Task: Find connections with filter location Guía de Isora with filter topic #mentalhealthwith filter profile language German with filter current company Tata Projects with filter school Shaney Institute of Health Sciences with filter industry Electronic and Precision Equipment Maintenance with filter service category Print Design with filter keywords title Chief People Officer
Action: Mouse moved to (470, 57)
Screenshot: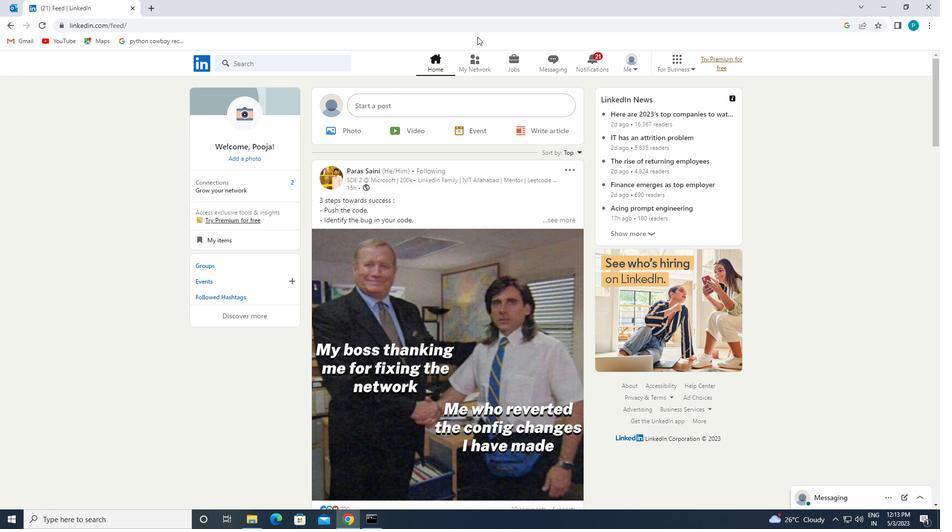 
Action: Mouse pressed left at (470, 57)
Screenshot: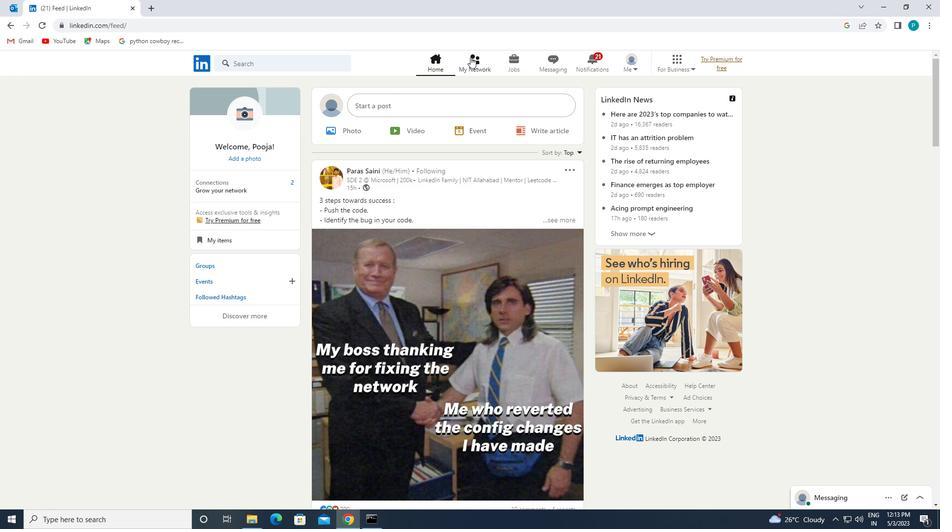 
Action: Mouse moved to (220, 108)
Screenshot: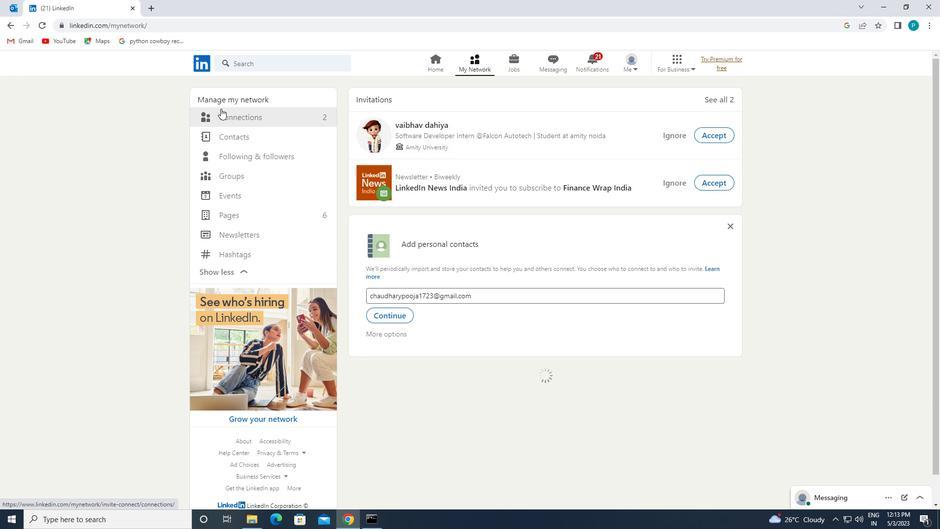 
Action: Mouse pressed left at (220, 108)
Screenshot: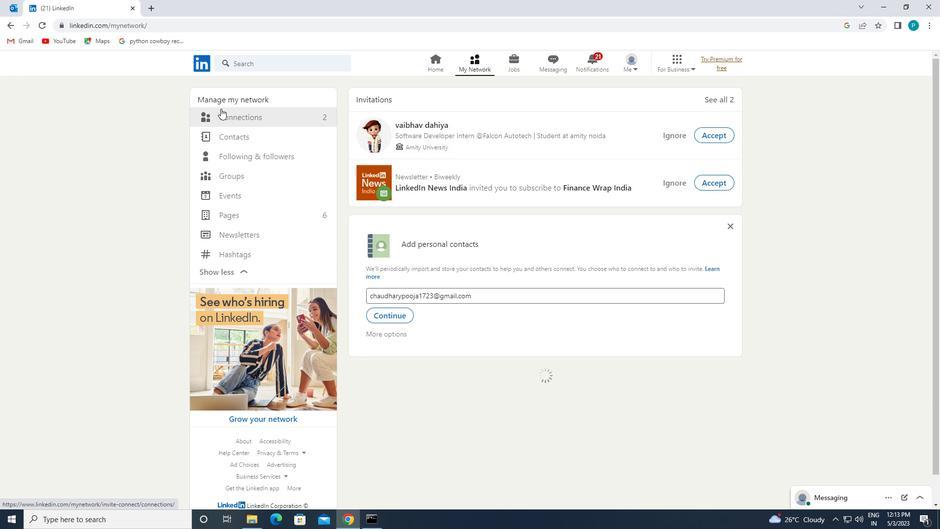 
Action: Mouse moved to (229, 113)
Screenshot: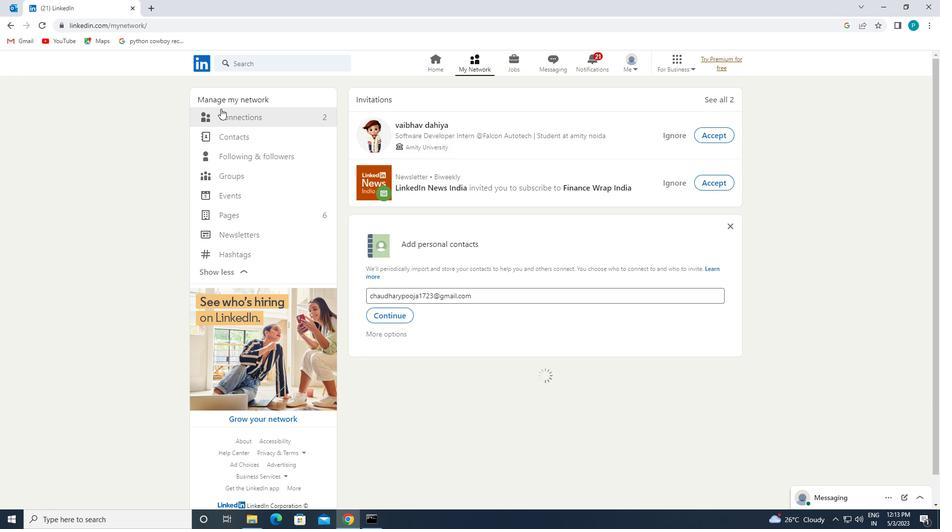 
Action: Mouse pressed left at (229, 113)
Screenshot: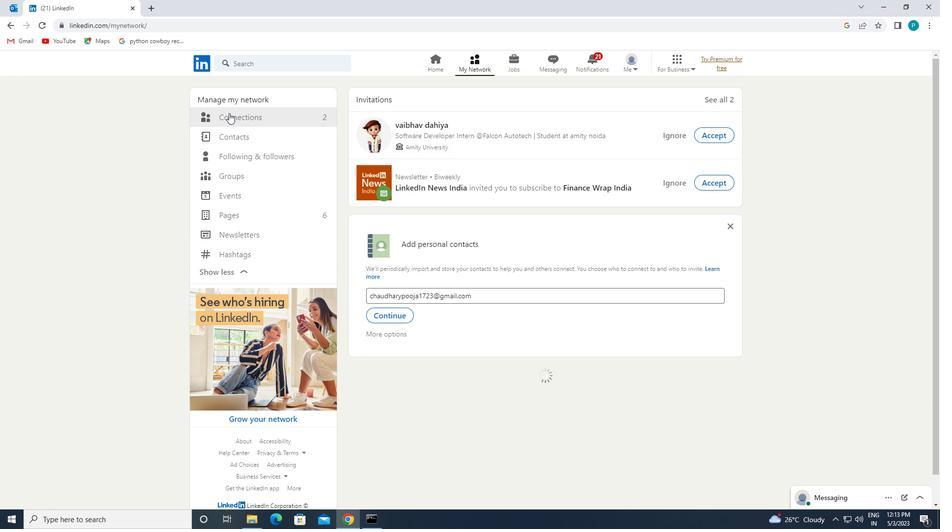 
Action: Mouse moved to (553, 123)
Screenshot: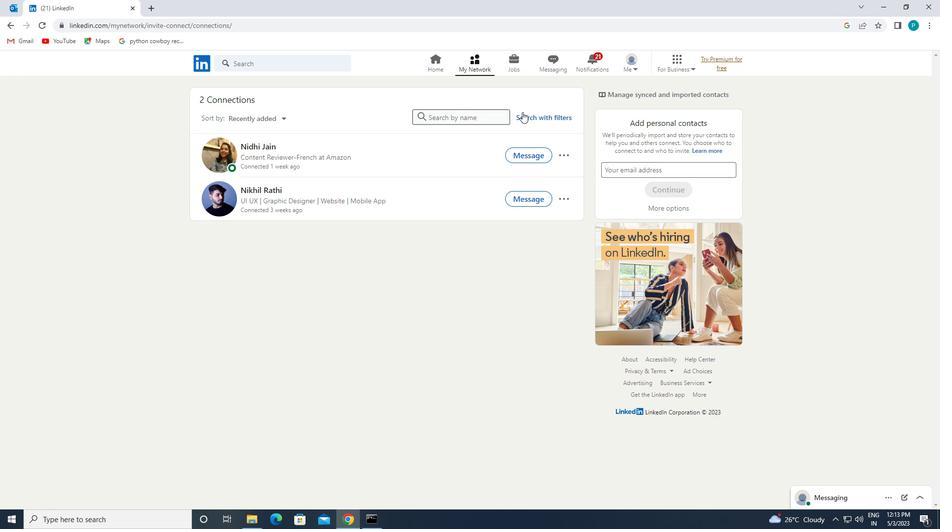 
Action: Mouse pressed left at (553, 123)
Screenshot: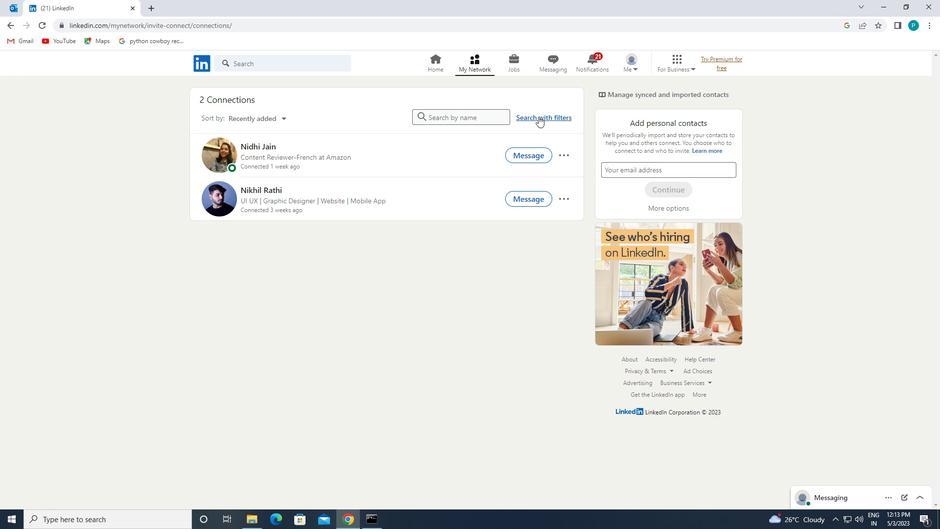 
Action: Mouse moved to (552, 122)
Screenshot: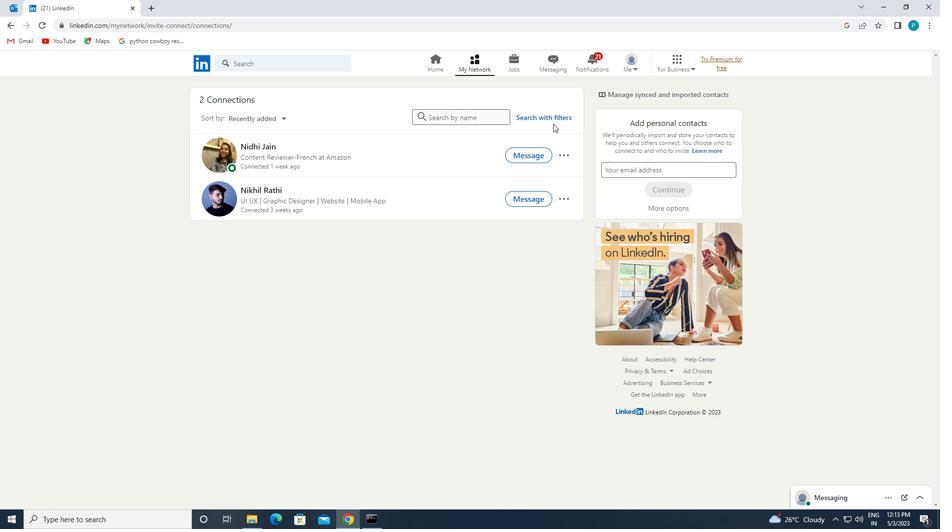 
Action: Mouse pressed left at (552, 122)
Screenshot: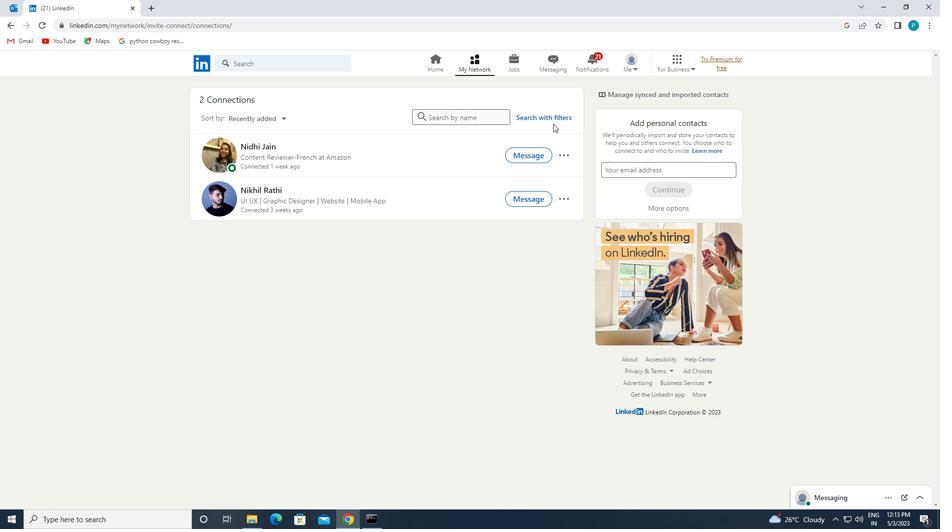 
Action: Mouse moved to (545, 118)
Screenshot: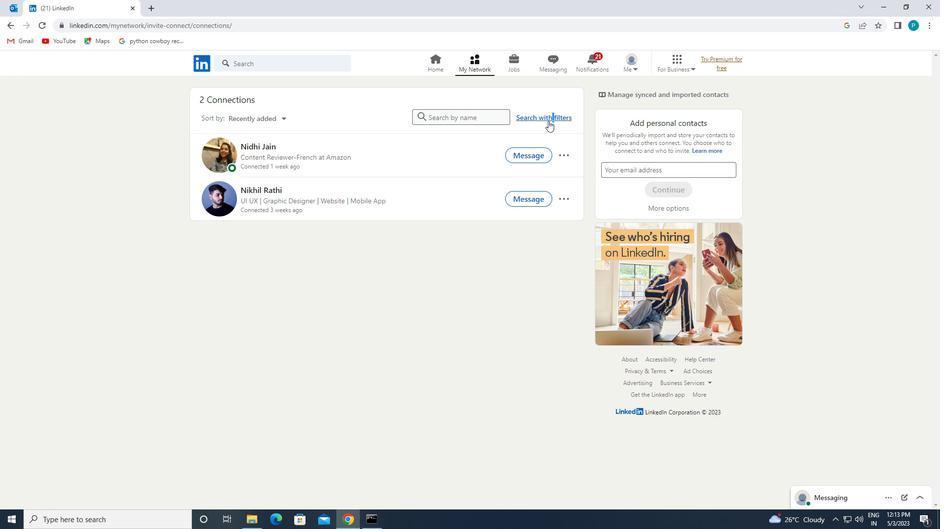 
Action: Mouse pressed left at (545, 118)
Screenshot: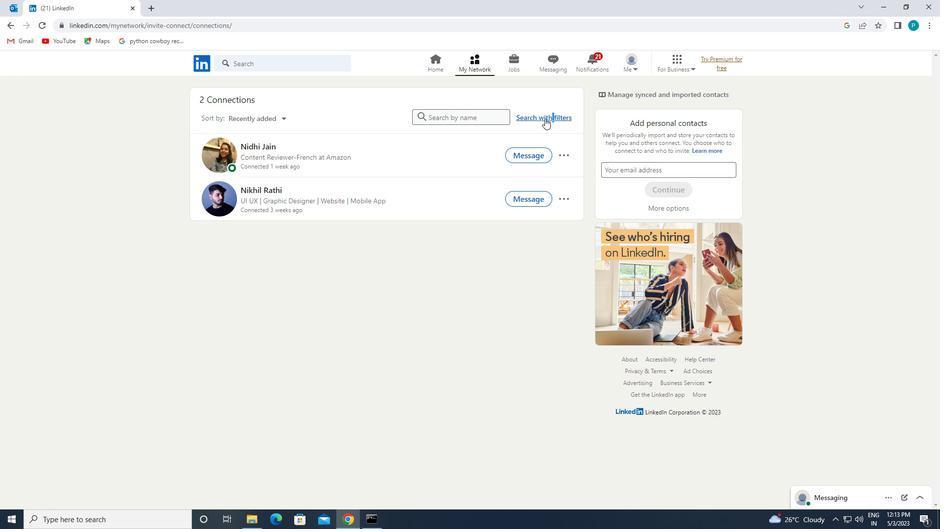 
Action: Mouse pressed left at (545, 118)
Screenshot: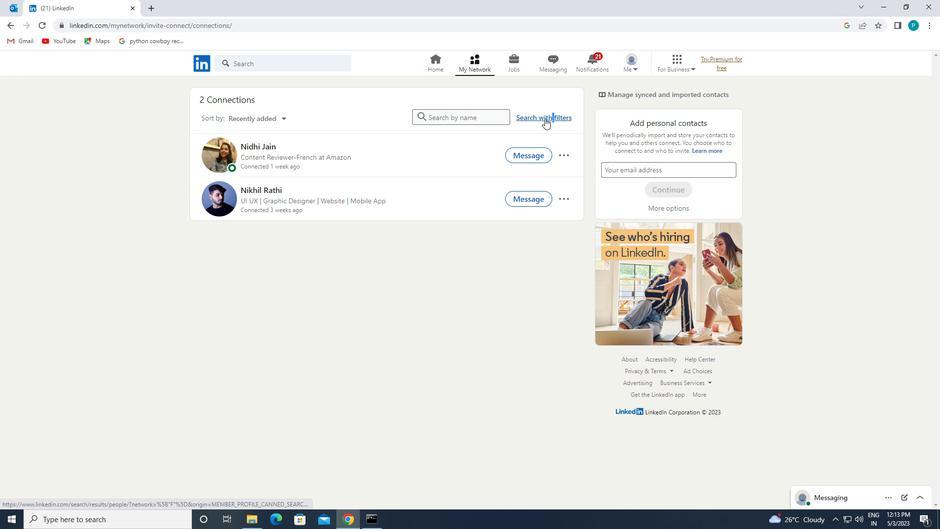 
Action: Mouse moved to (490, 75)
Screenshot: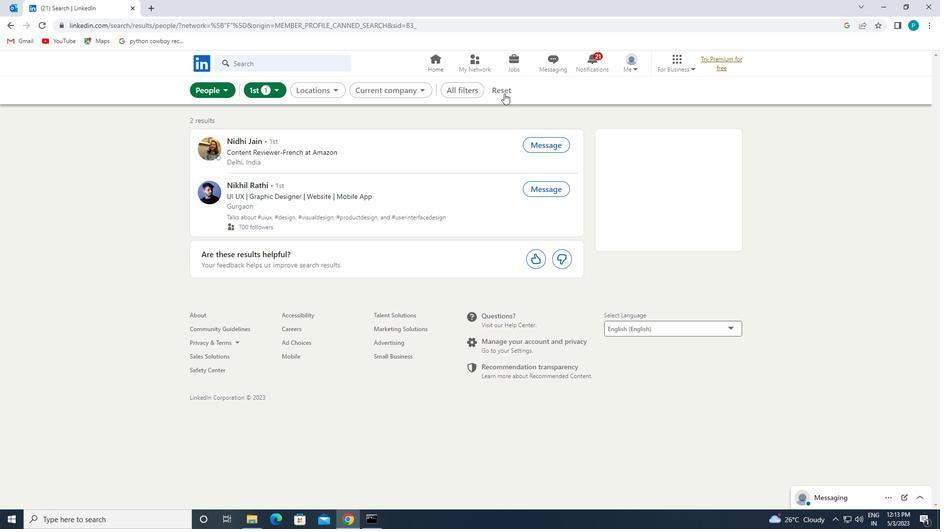 
Action: Mouse pressed left at (490, 75)
Screenshot: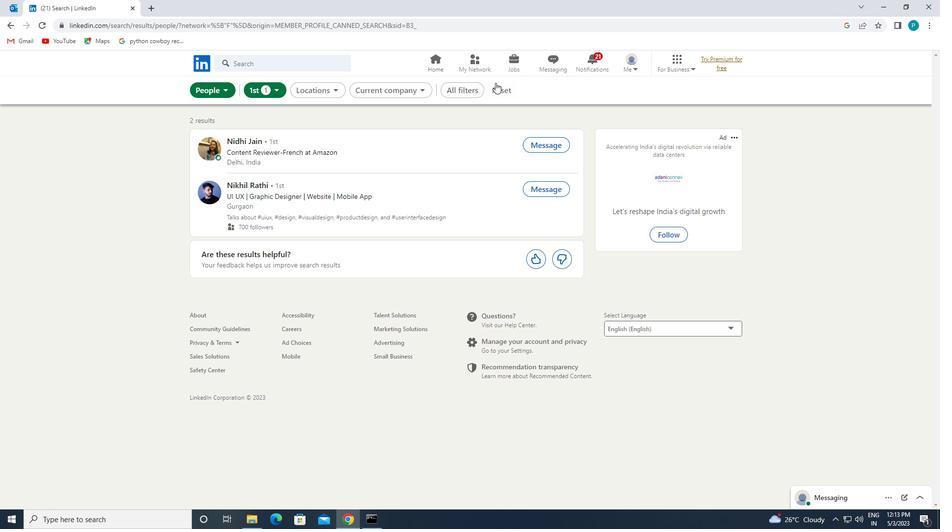 
Action: Mouse moved to (502, 85)
Screenshot: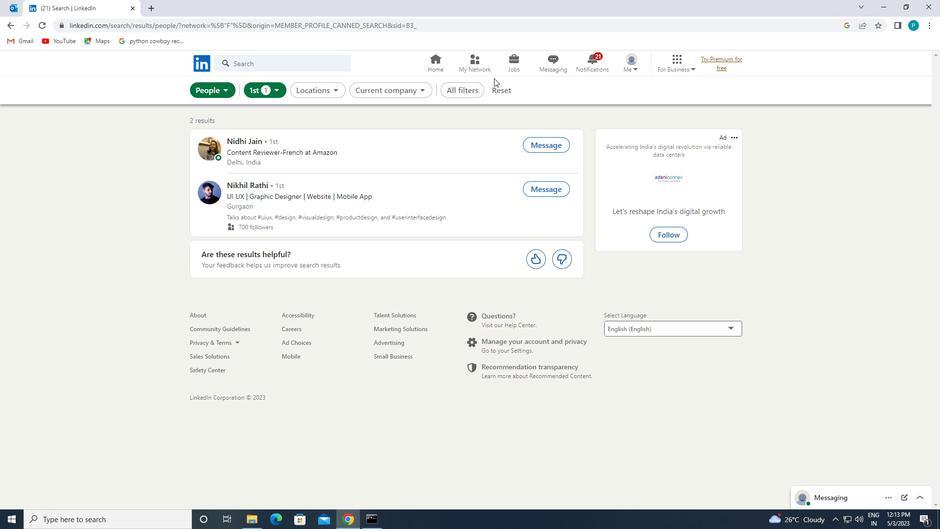 
Action: Mouse pressed left at (502, 85)
Screenshot: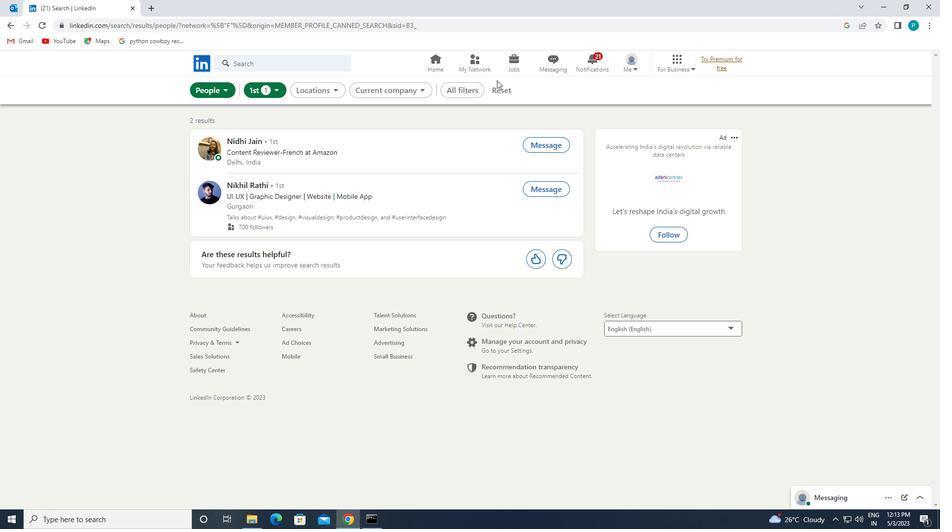
Action: Mouse moved to (489, 86)
Screenshot: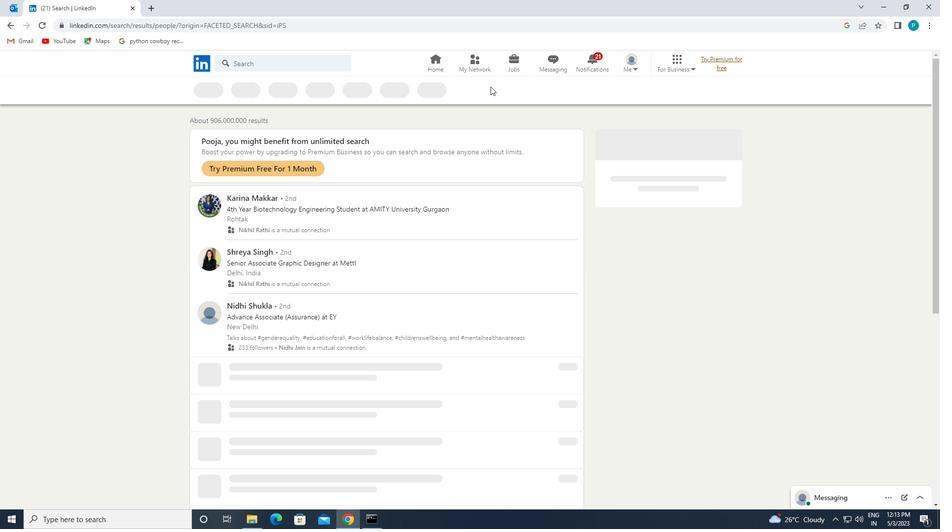 
Action: Mouse pressed left at (489, 86)
Screenshot: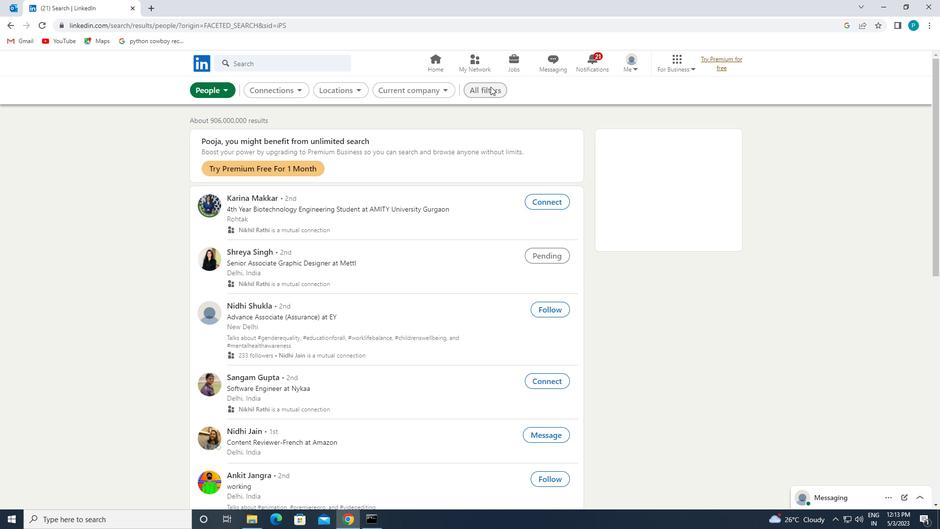 
Action: Mouse moved to (786, 229)
Screenshot: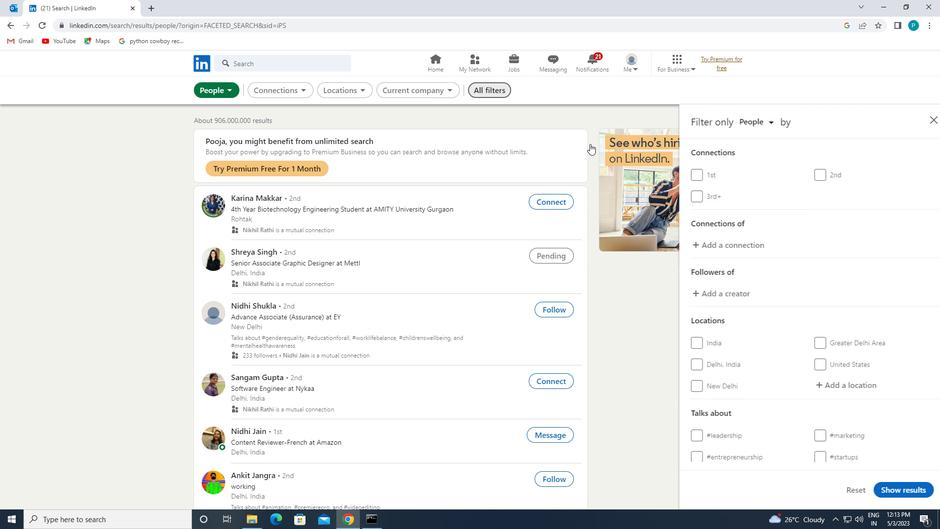 
Action: Mouse scrolled (786, 229) with delta (0, 0)
Screenshot: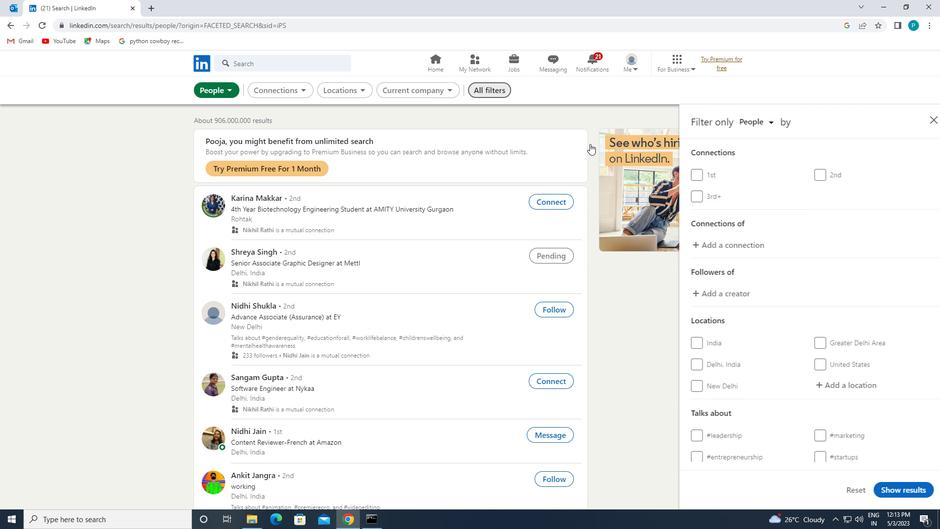 
Action: Mouse scrolled (786, 229) with delta (0, 0)
Screenshot: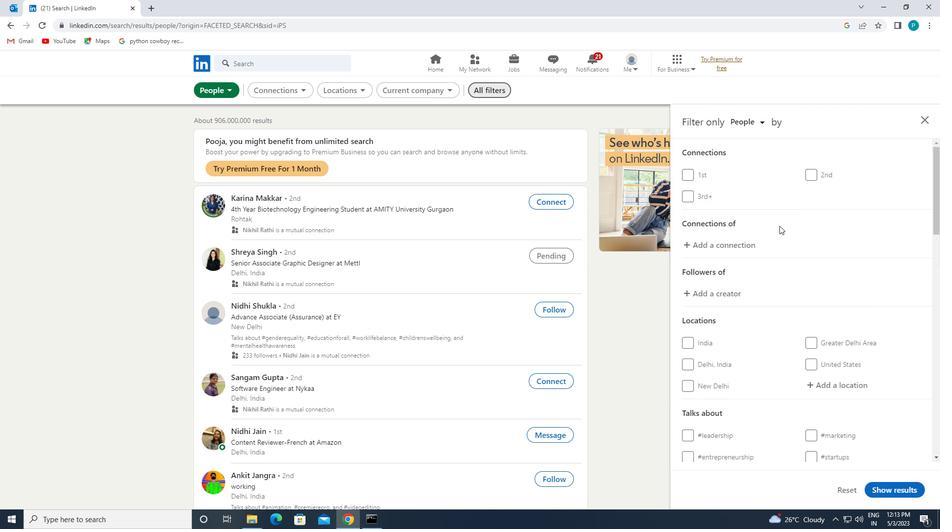 
Action: Mouse moved to (814, 282)
Screenshot: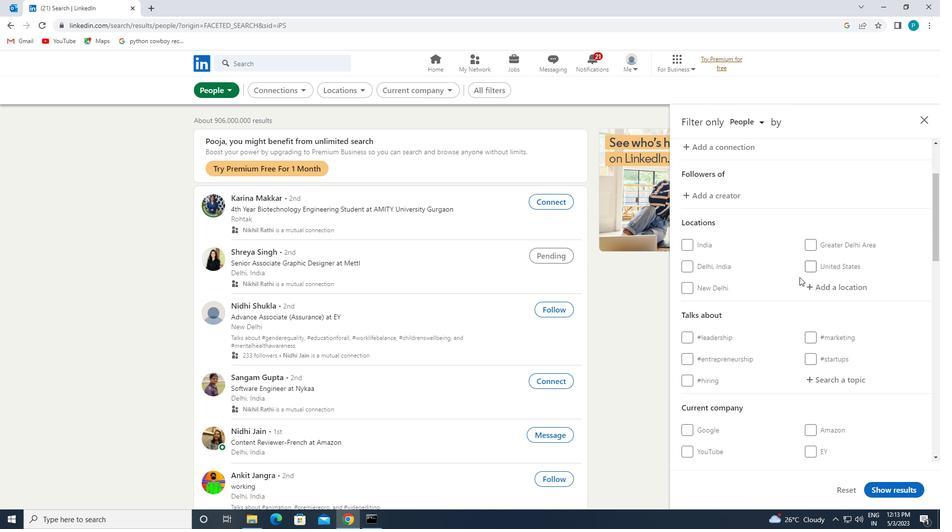 
Action: Mouse pressed left at (814, 282)
Screenshot: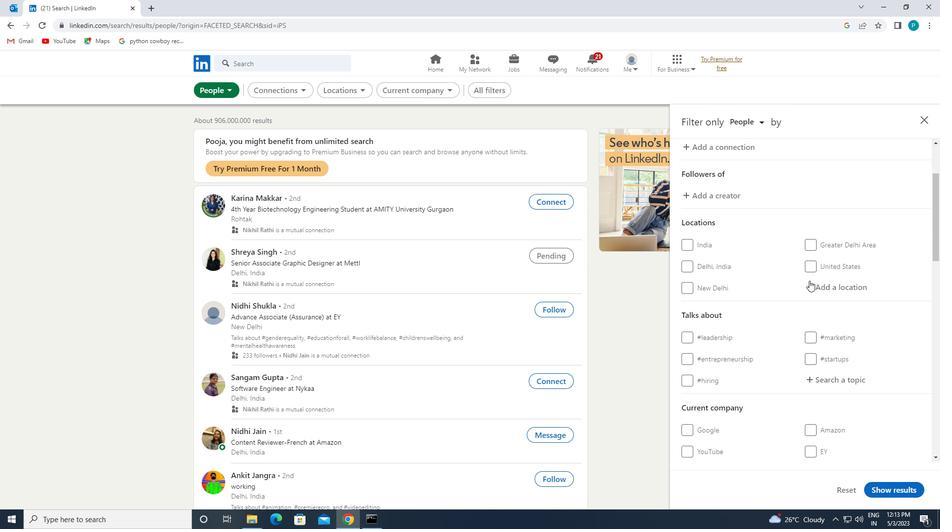 
Action: Mouse moved to (819, 282)
Screenshot: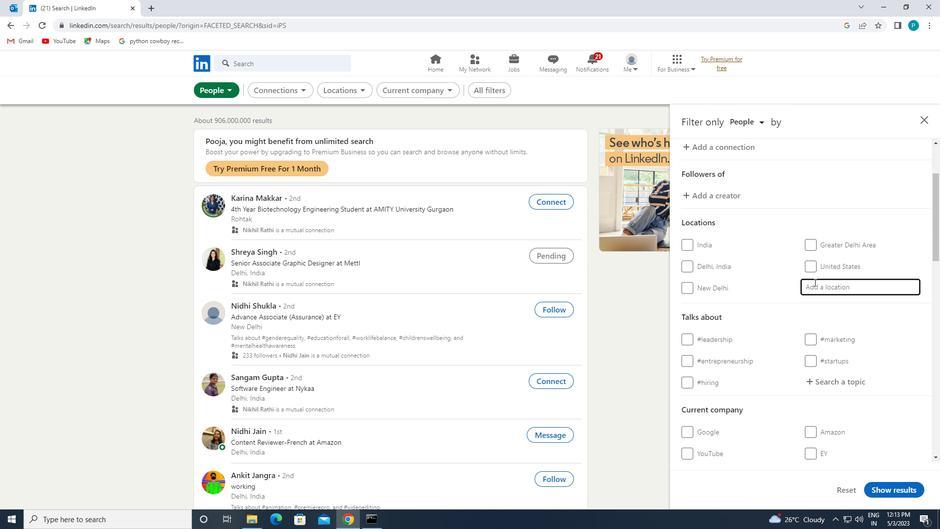 
Action: Key pressed <Key.caps_lock>g<Key.caps_lock>uia<Key.space>de
Screenshot: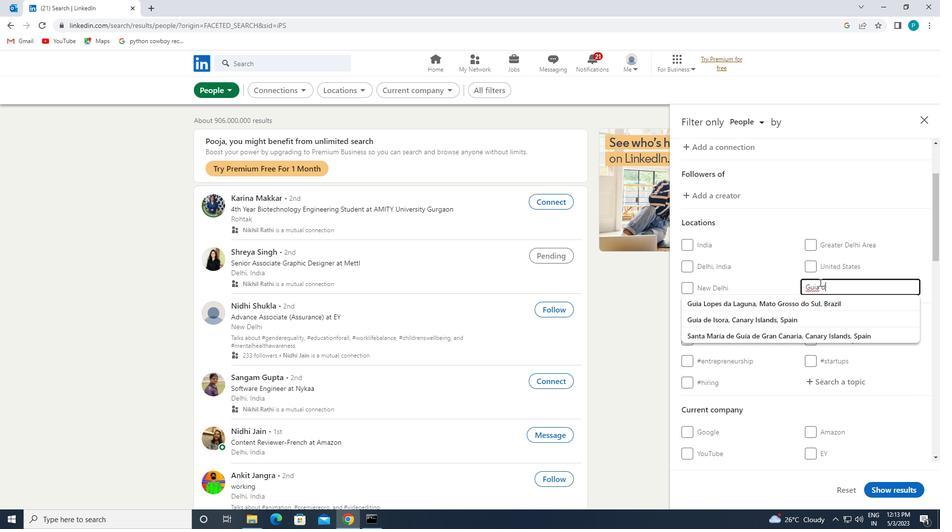 
Action: Mouse moved to (789, 302)
Screenshot: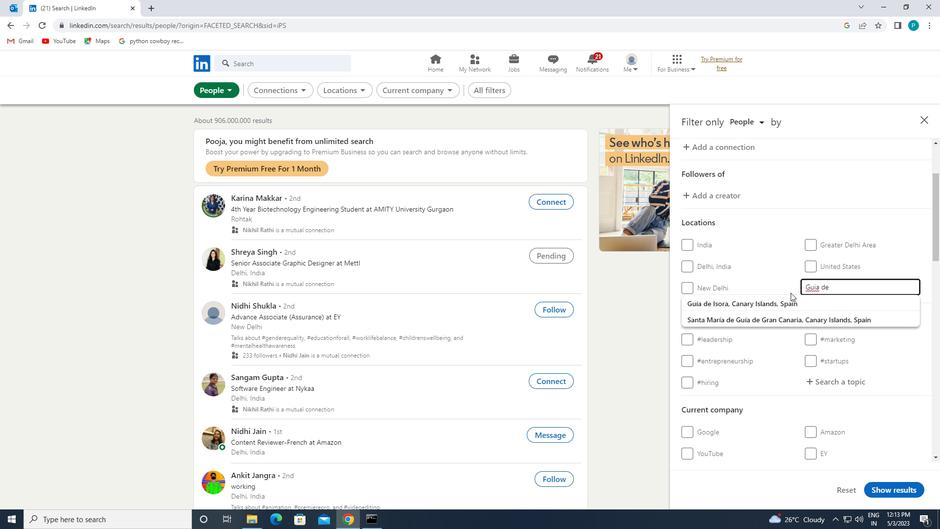 
Action: Mouse pressed left at (789, 302)
Screenshot: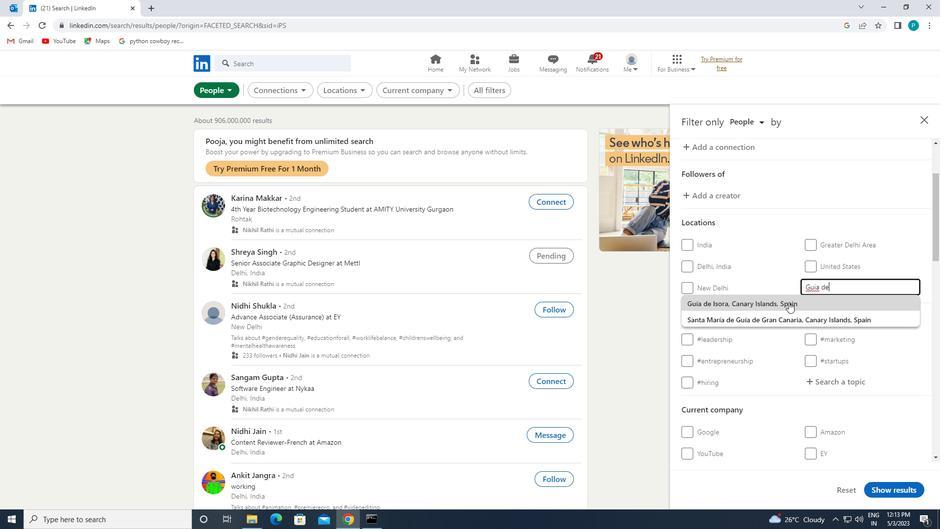 
Action: Mouse scrolled (789, 301) with delta (0, 0)
Screenshot: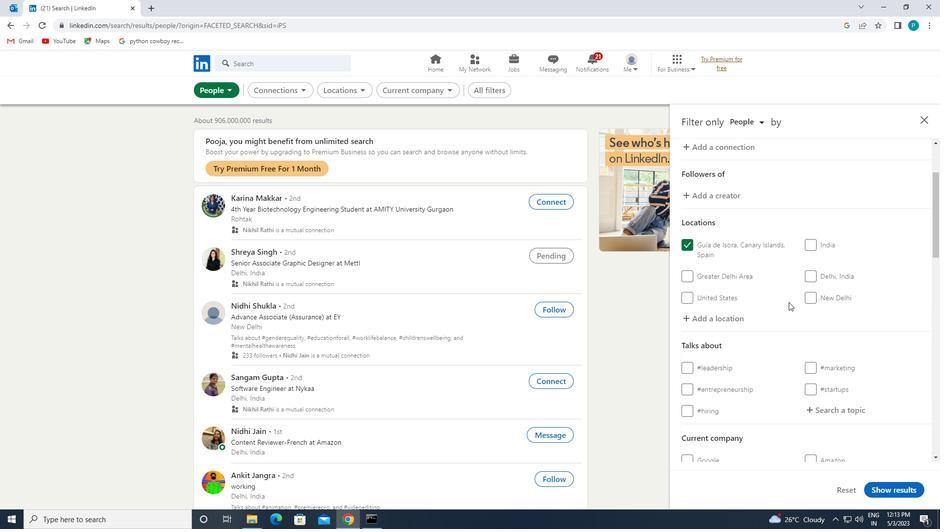 
Action: Mouse scrolled (789, 301) with delta (0, 0)
Screenshot: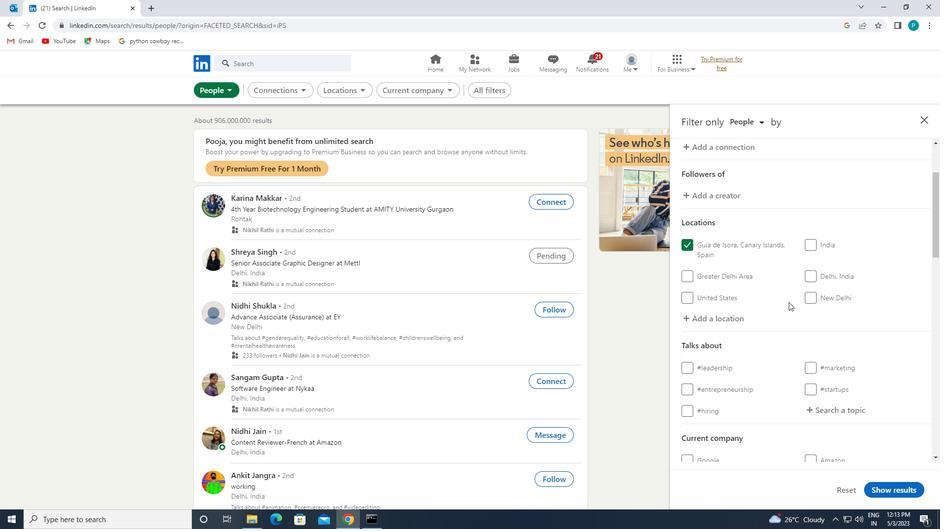 
Action: Mouse moved to (811, 312)
Screenshot: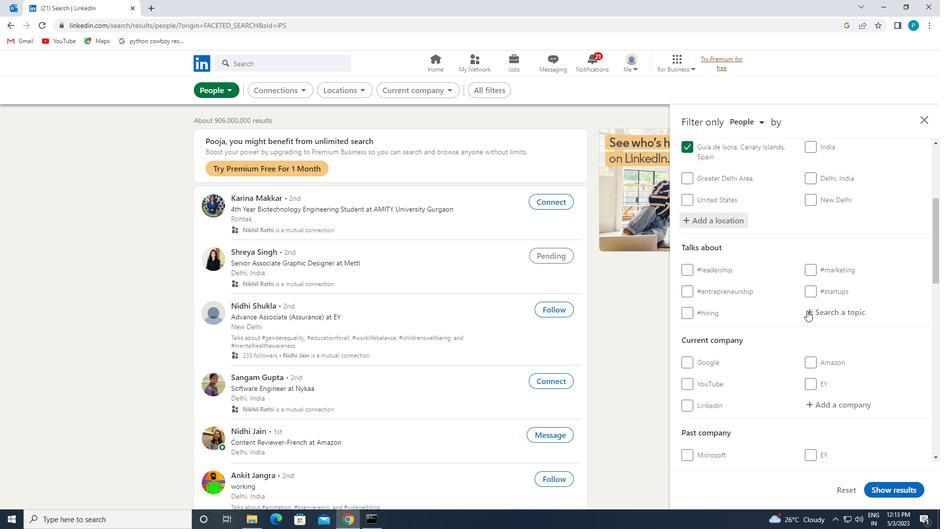 
Action: Mouse pressed left at (811, 312)
Screenshot: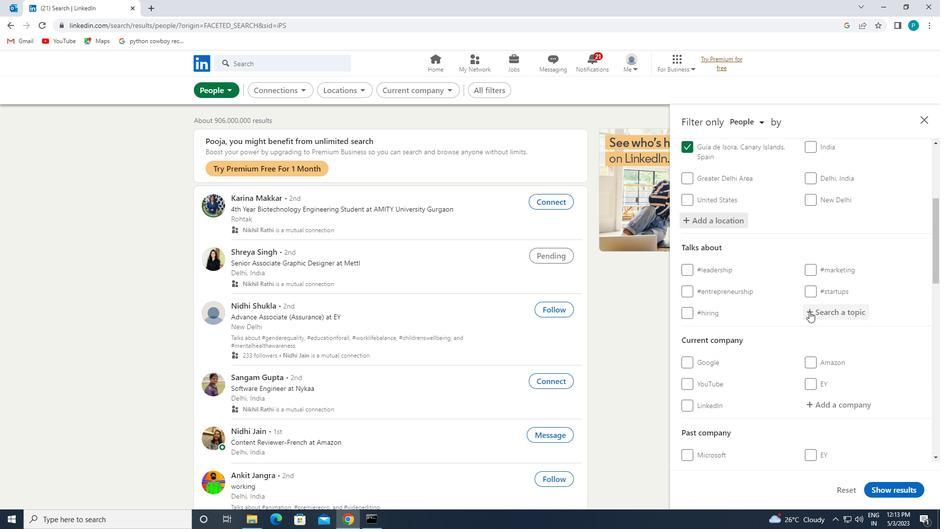 
Action: Mouse moved to (831, 300)
Screenshot: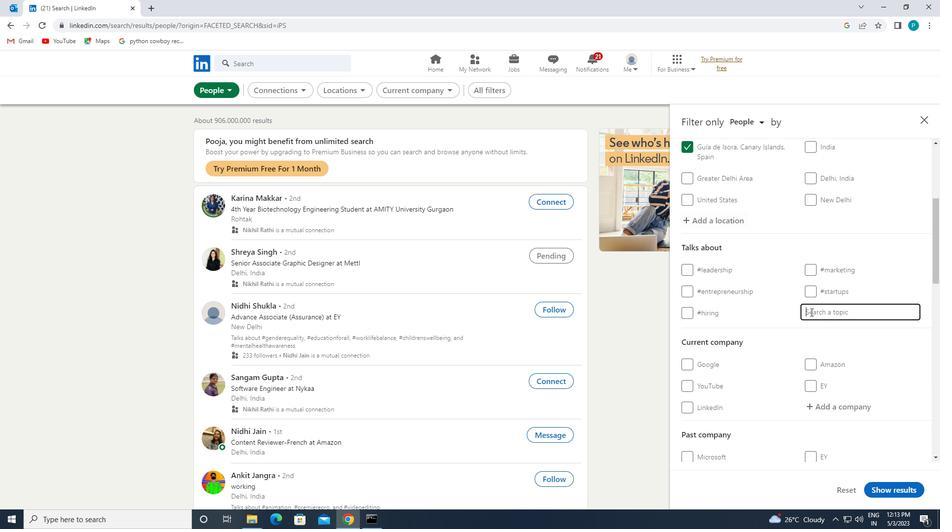 
Action: Key pressed <Key.shift>#MENTALHEALH
Screenshot: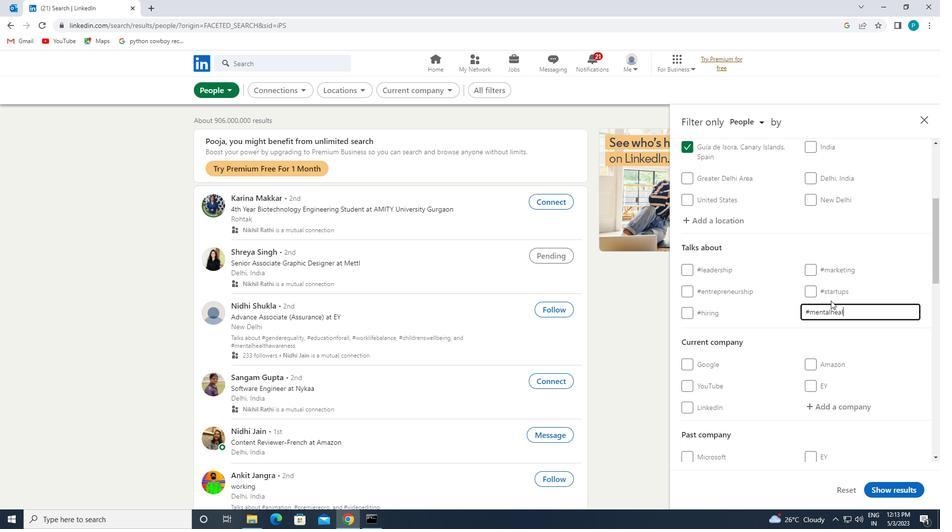 
Action: Mouse moved to (820, 336)
Screenshot: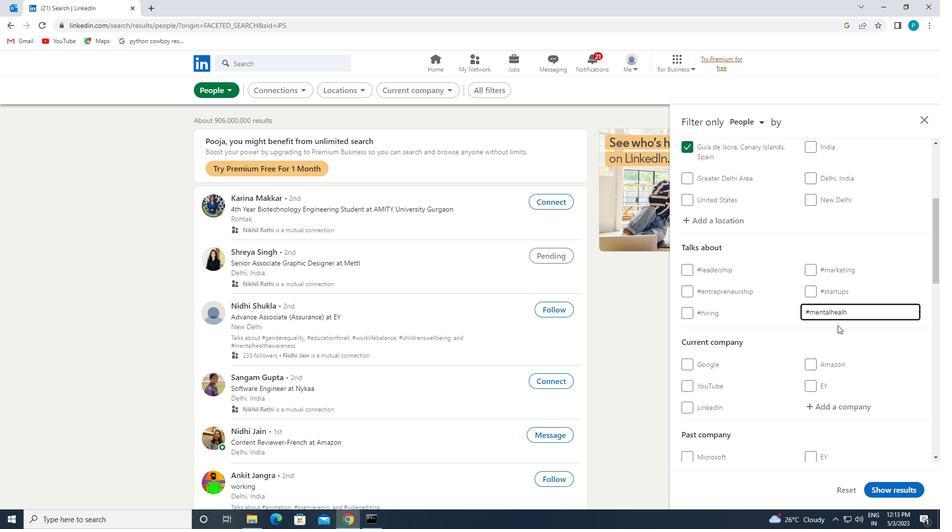 
Action: Mouse scrolled (820, 336) with delta (0, 0)
Screenshot: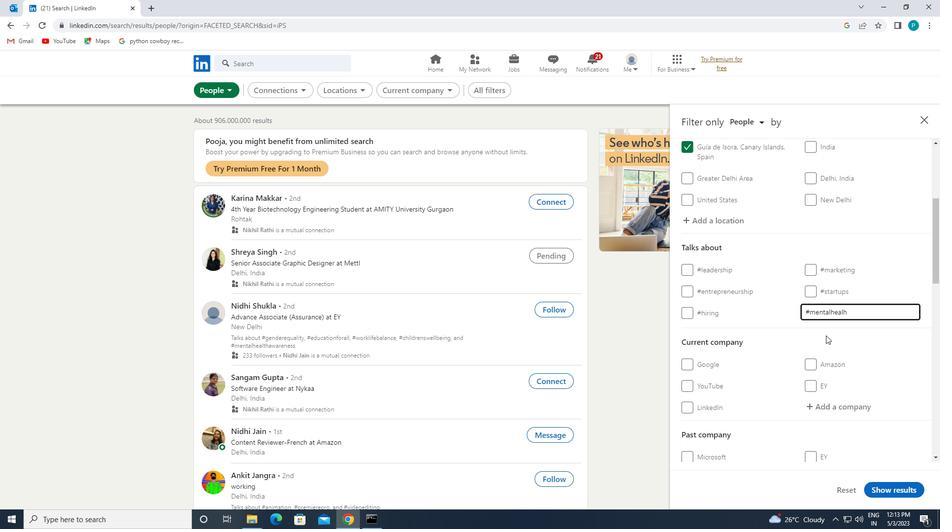
Action: Mouse scrolled (820, 336) with delta (0, 0)
Screenshot: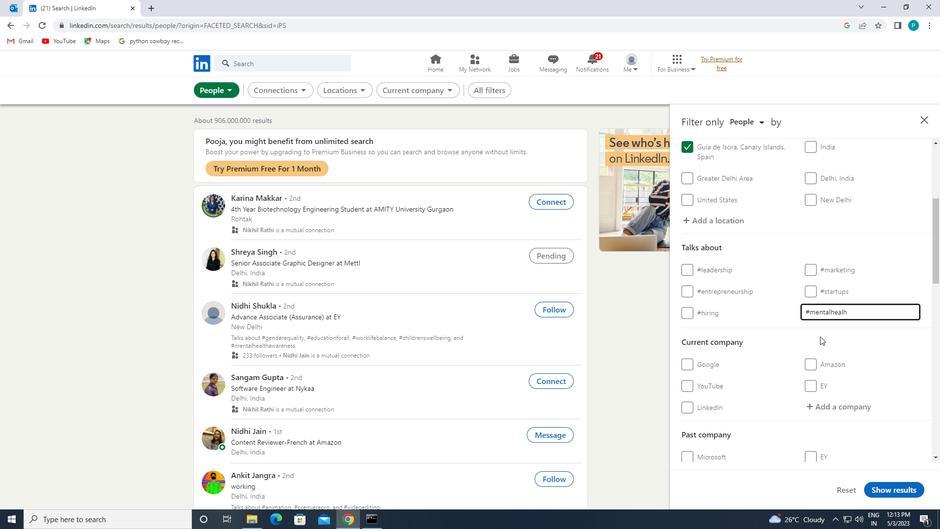 
Action: Mouse moved to (818, 335)
Screenshot: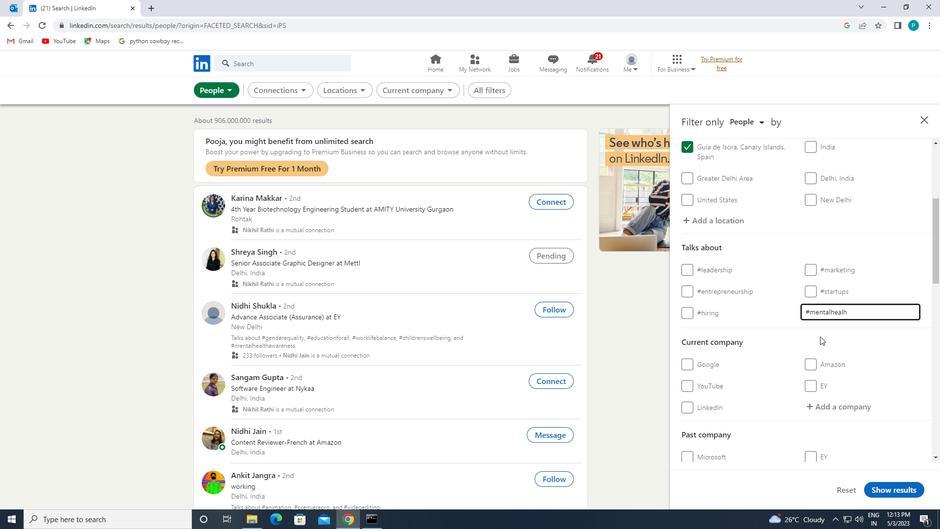 
Action: Mouse scrolled (818, 335) with delta (0, 0)
Screenshot: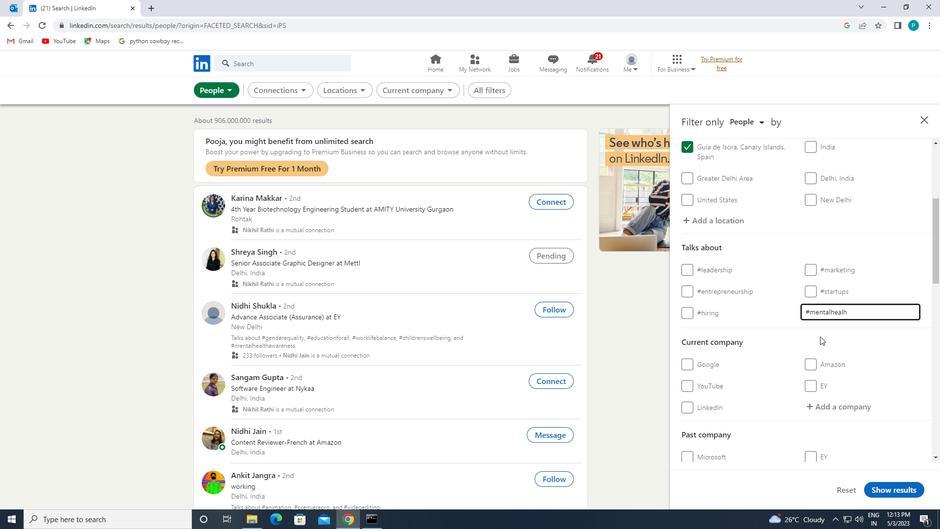 
Action: Mouse moved to (804, 270)
Screenshot: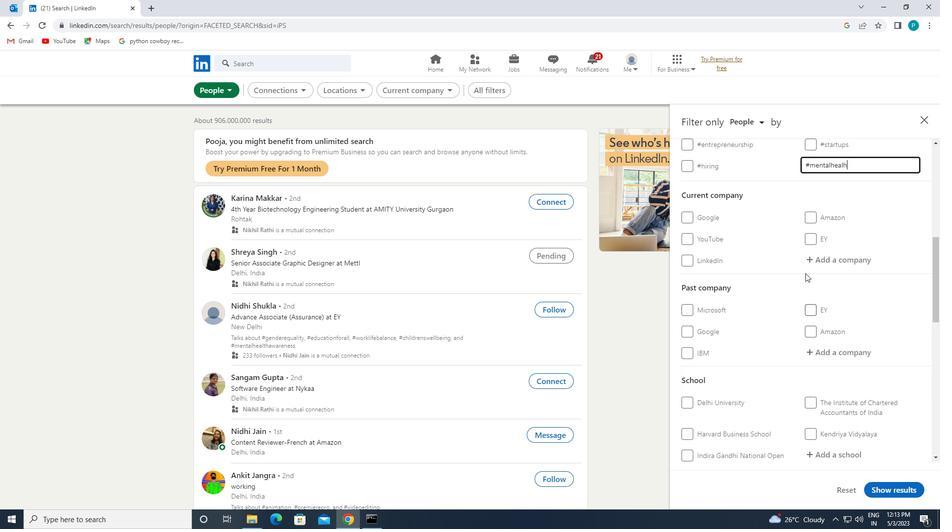 
Action: Mouse scrolled (804, 270) with delta (0, 0)
Screenshot: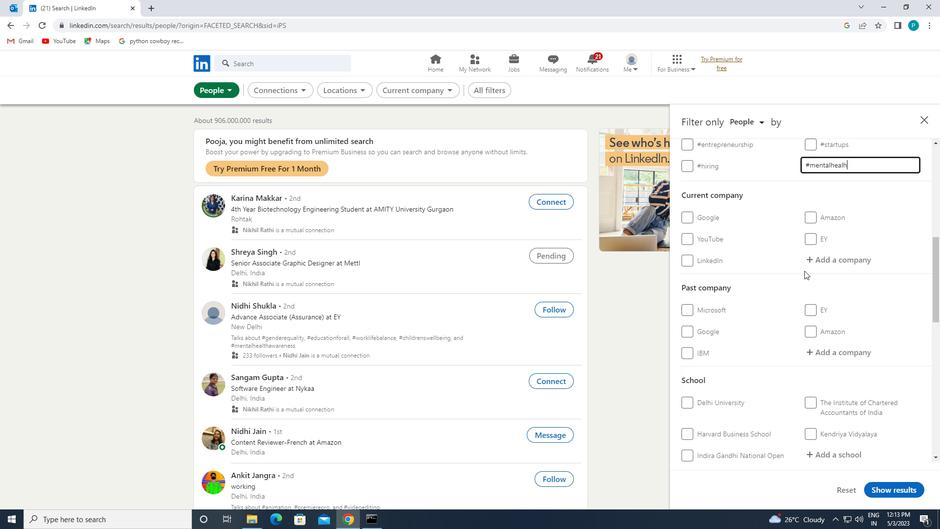 
Action: Mouse scrolled (804, 270) with delta (0, 0)
Screenshot: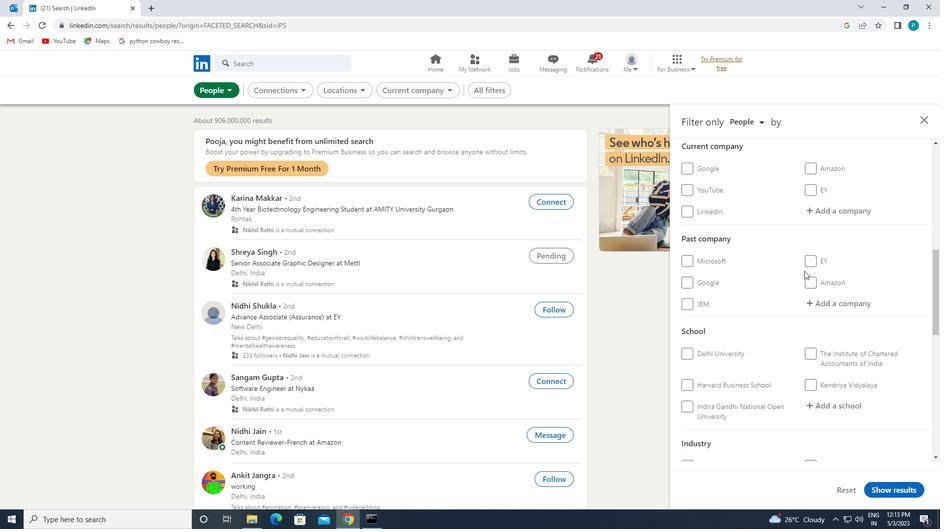 
Action: Mouse scrolled (804, 270) with delta (0, 0)
Screenshot: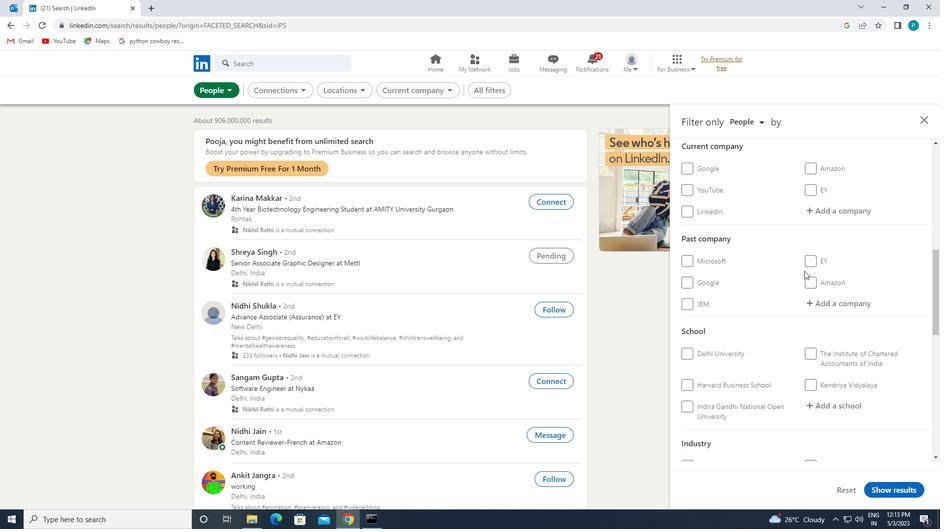 
Action: Mouse scrolled (804, 270) with delta (0, 0)
Screenshot: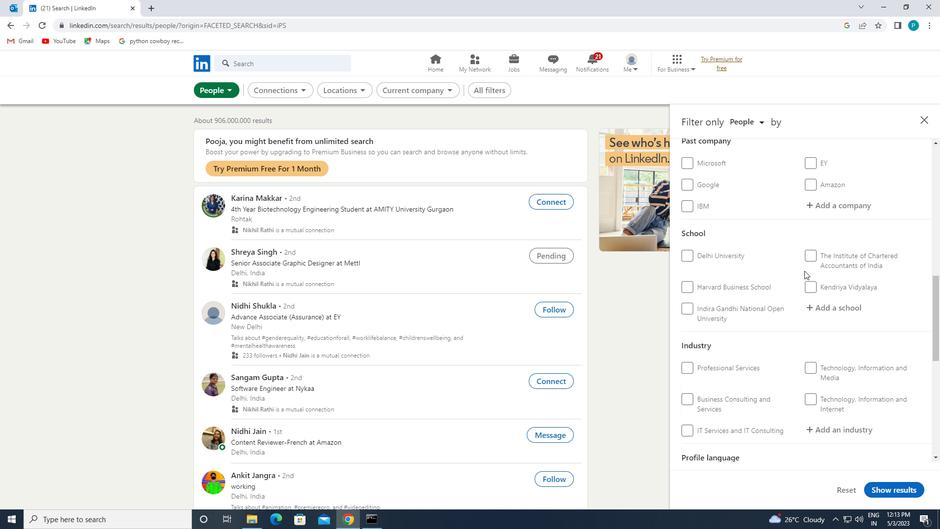
Action: Mouse moved to (792, 317)
Screenshot: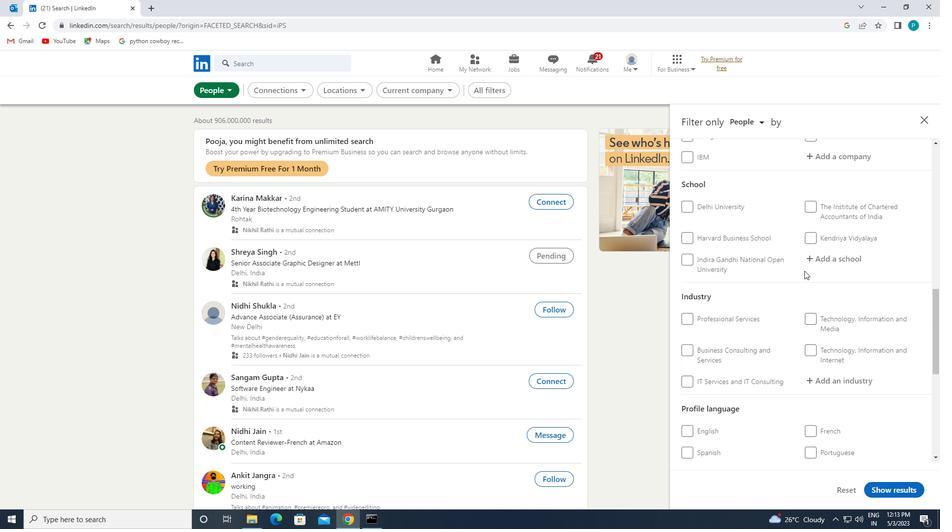 
Action: Mouse scrolled (792, 316) with delta (0, 0)
Screenshot: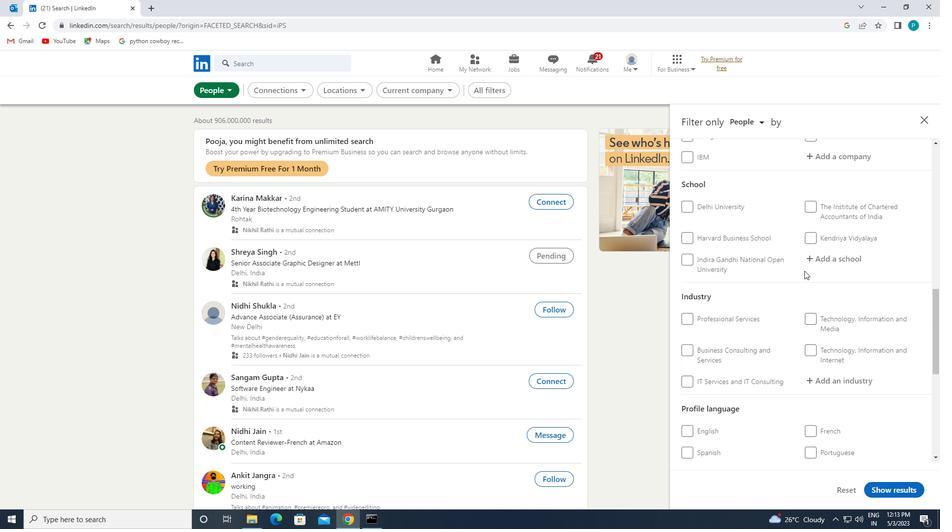 
Action: Mouse moved to (780, 356)
Screenshot: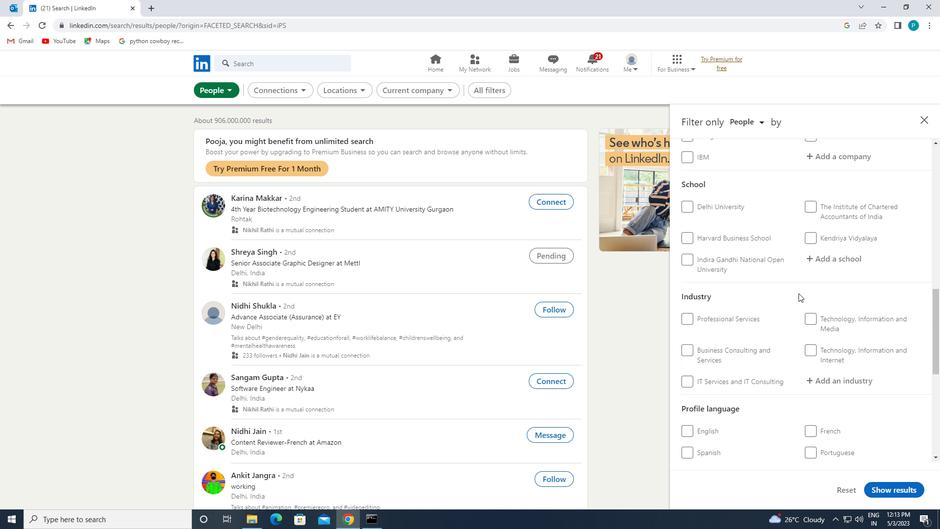 
Action: Mouse scrolled (780, 356) with delta (0, 0)
Screenshot: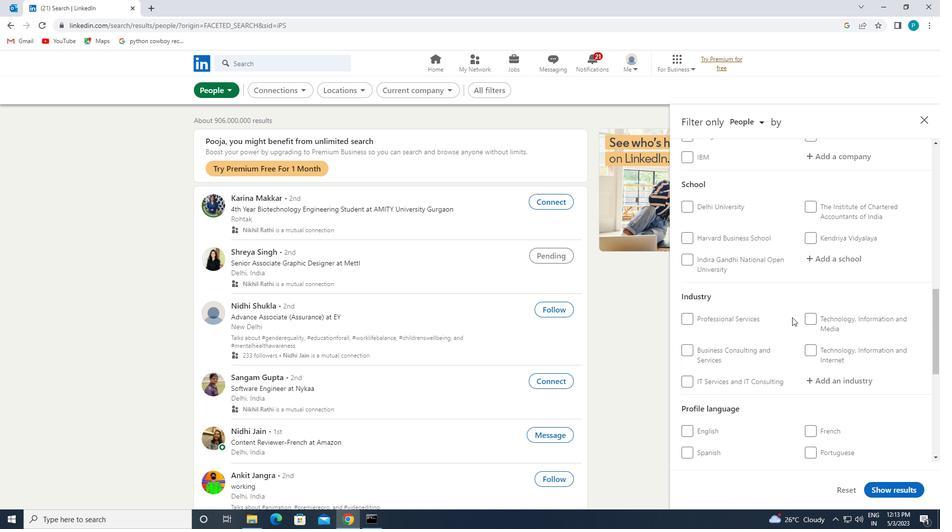 
Action: Mouse moved to (698, 371)
Screenshot: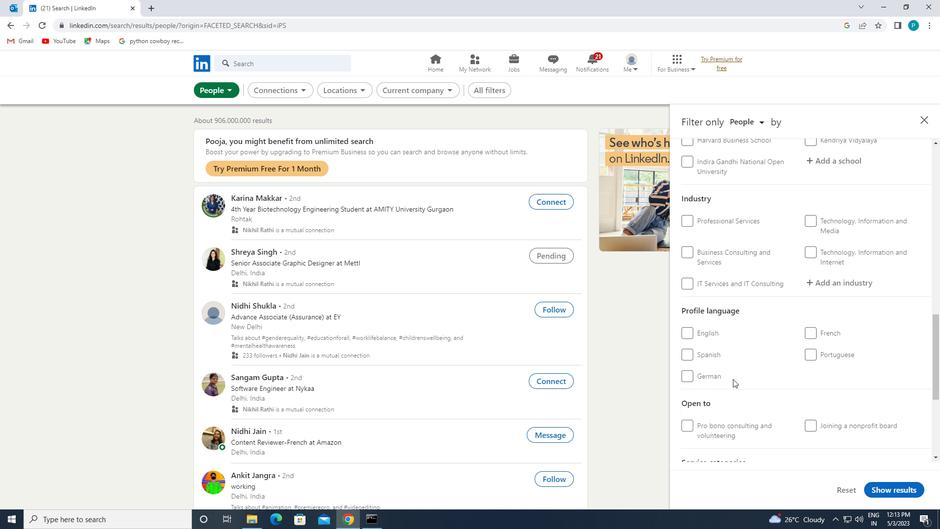 
Action: Mouse pressed left at (698, 371)
Screenshot: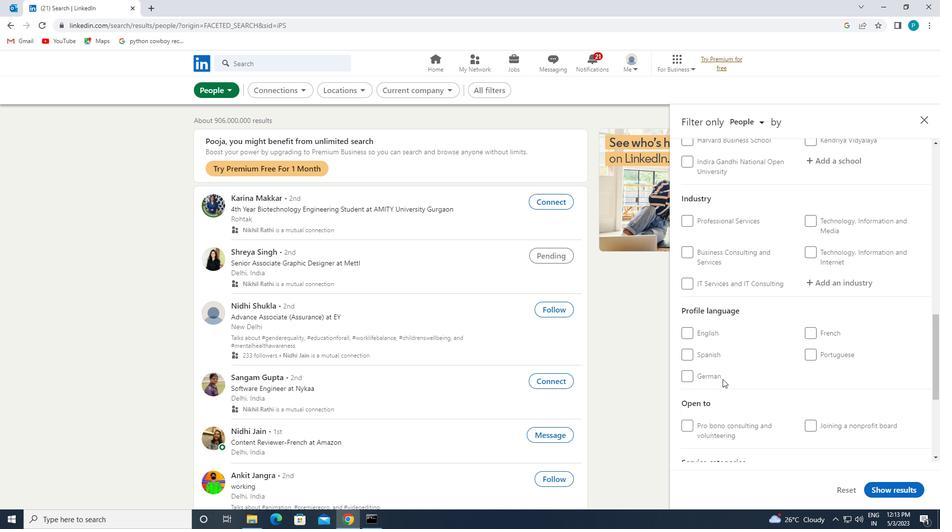 
Action: Mouse moved to (793, 369)
Screenshot: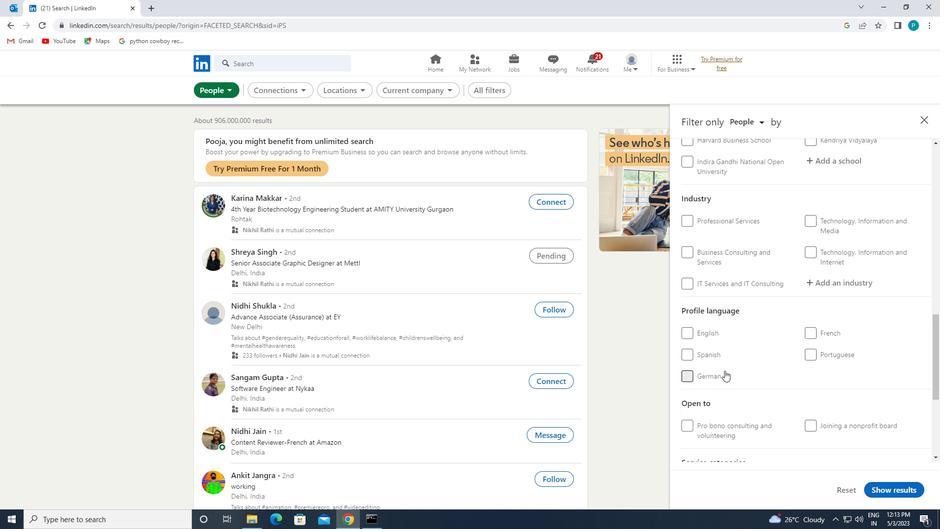 
Action: Mouse scrolled (793, 369) with delta (0, 0)
Screenshot: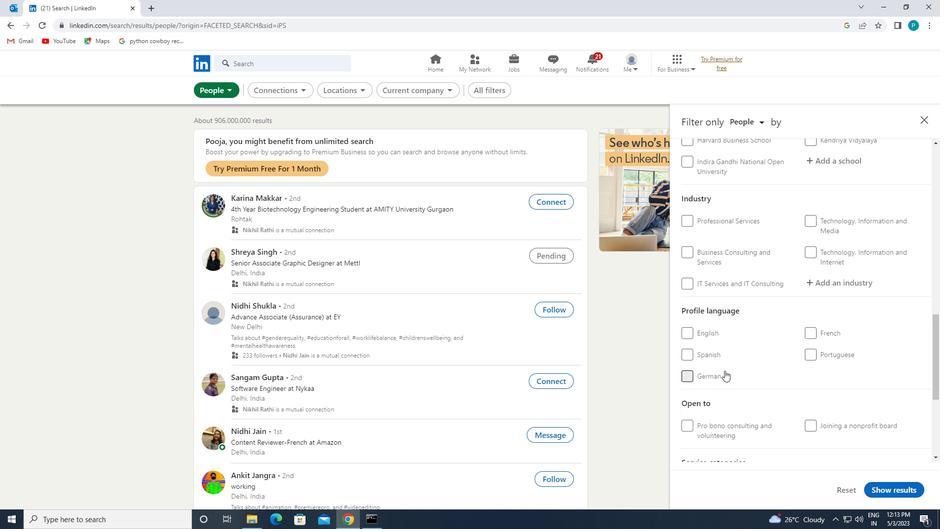 
Action: Mouse moved to (794, 368)
Screenshot: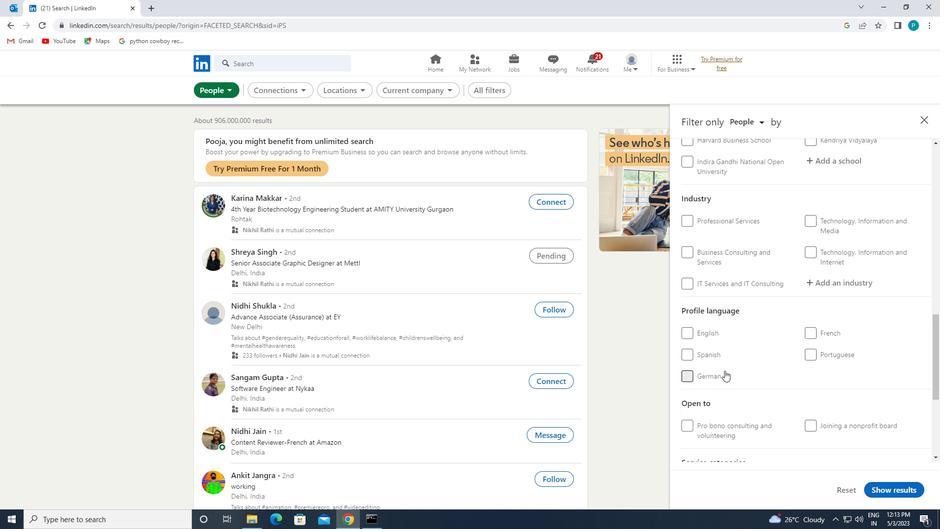 
Action: Mouse scrolled (794, 368) with delta (0, 0)
Screenshot: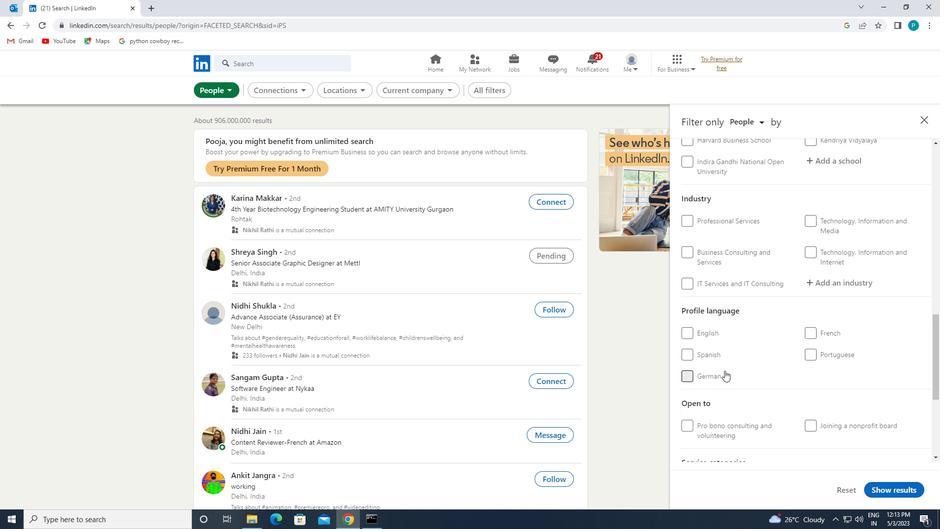 
Action: Mouse moved to (794, 367)
Screenshot: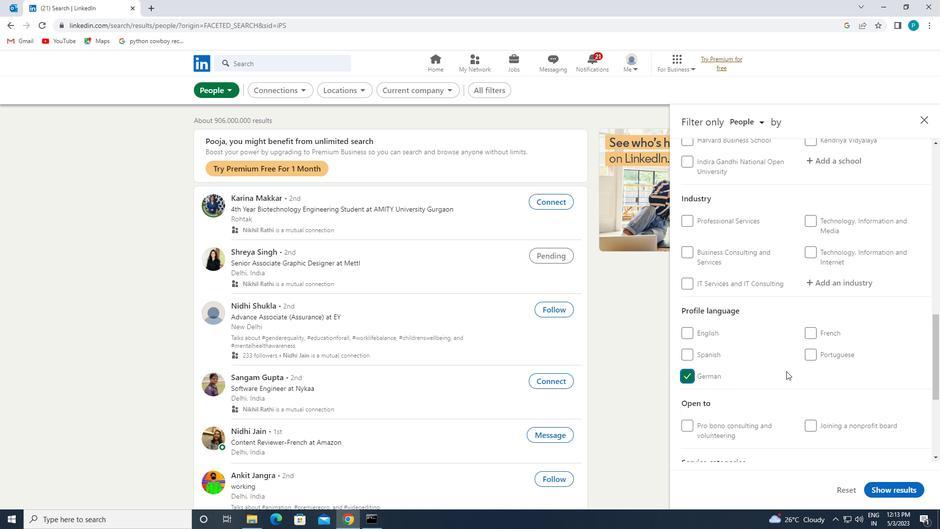 
Action: Mouse scrolled (794, 368) with delta (0, 0)
Screenshot: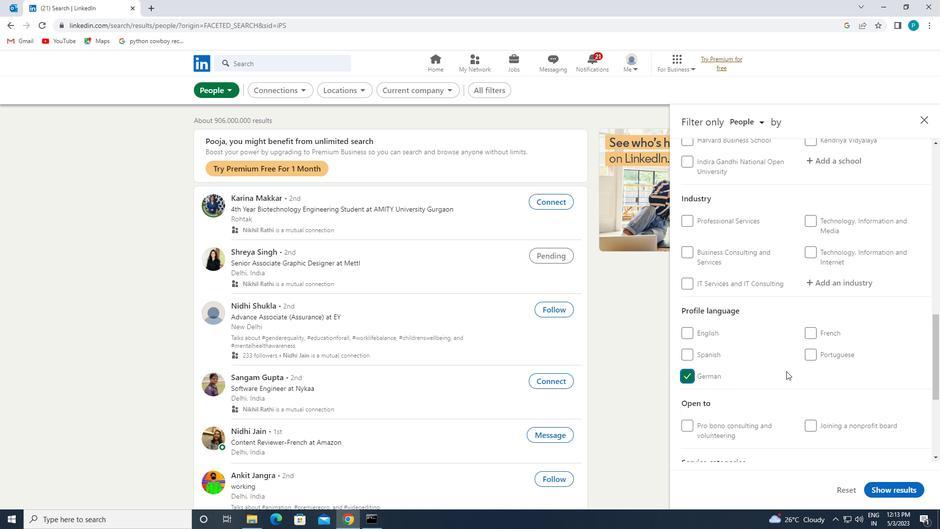
Action: Mouse moved to (794, 367)
Screenshot: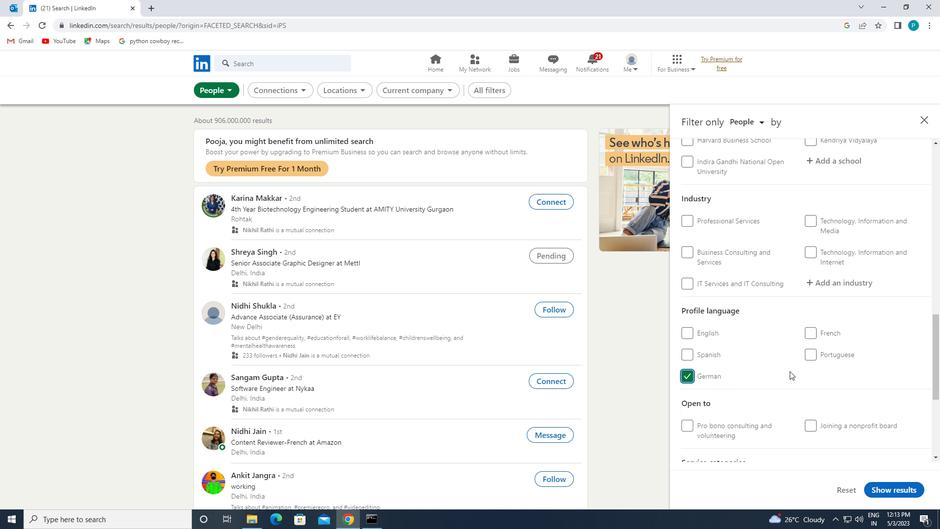 
Action: Mouse scrolled (794, 368) with delta (0, 0)
Screenshot: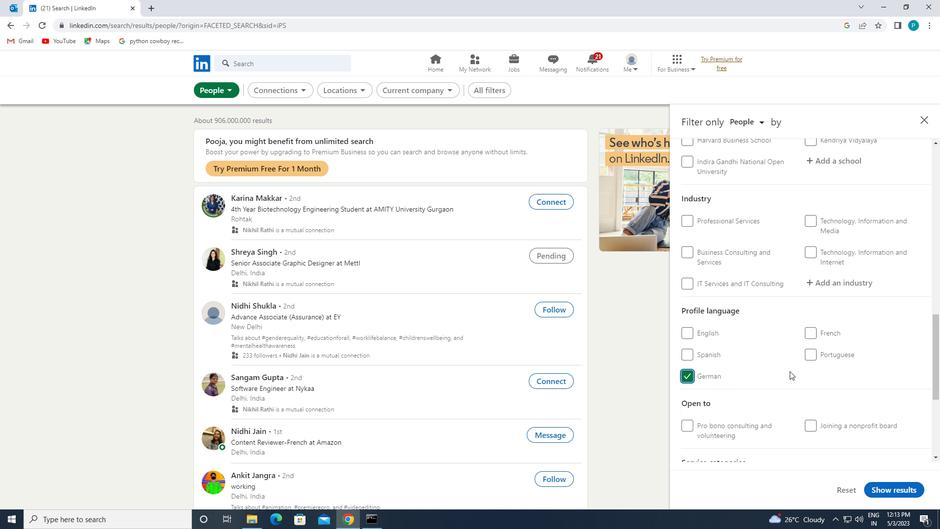 
Action: Mouse moved to (794, 359)
Screenshot: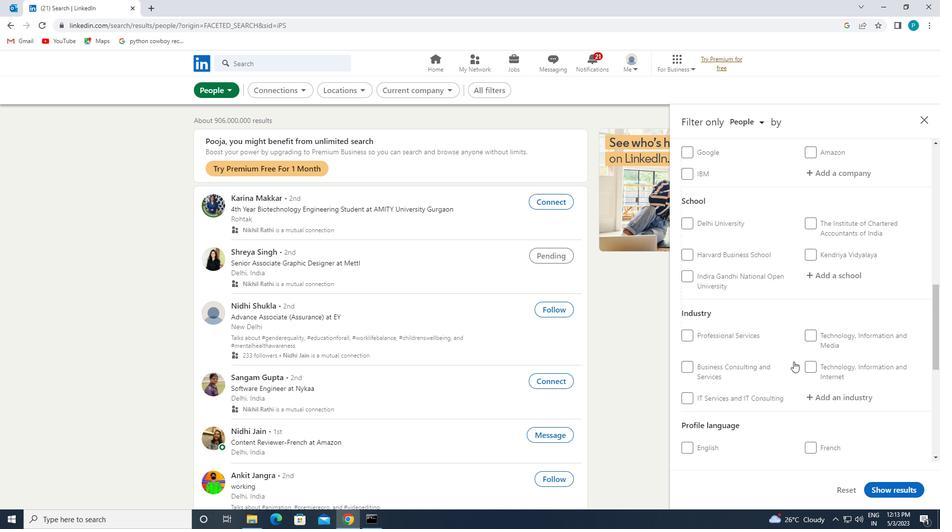 
Action: Mouse scrolled (794, 360) with delta (0, 0)
Screenshot: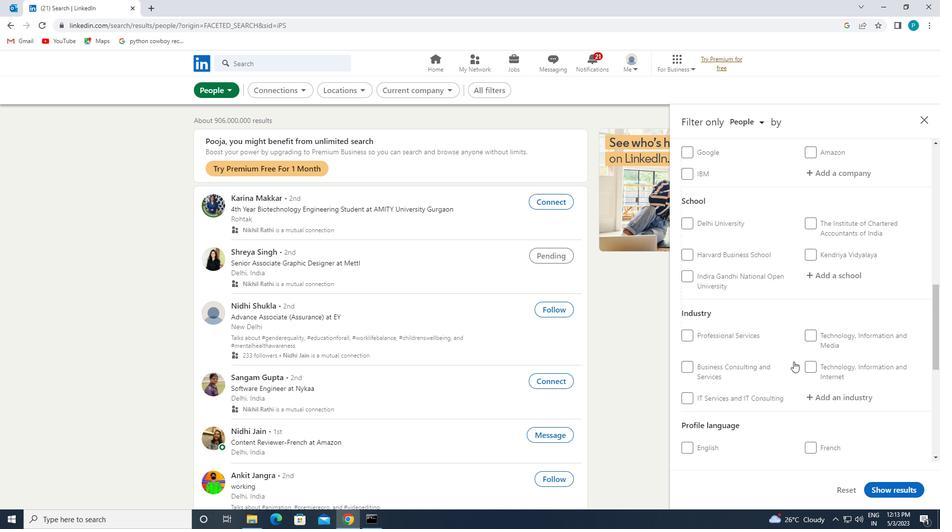 
Action: Mouse moved to (794, 358)
Screenshot: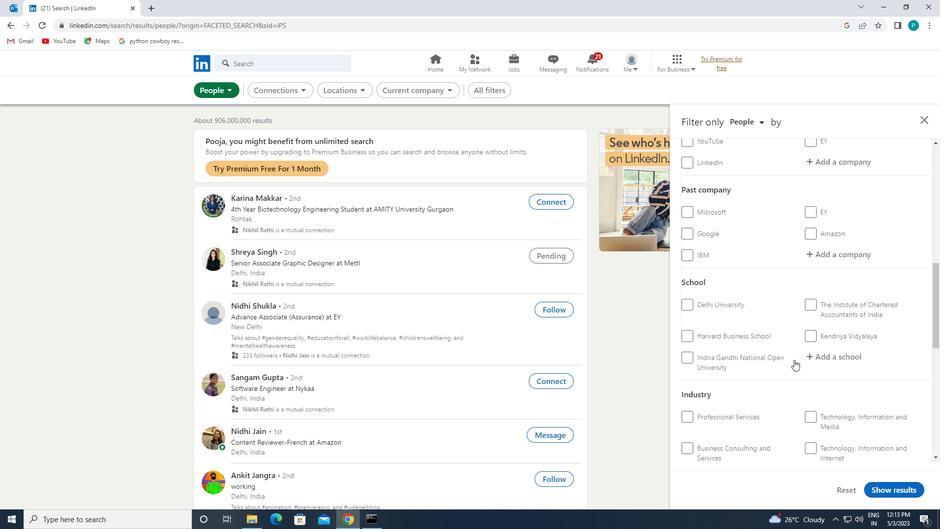 
Action: Mouse scrolled (794, 359) with delta (0, 0)
Screenshot: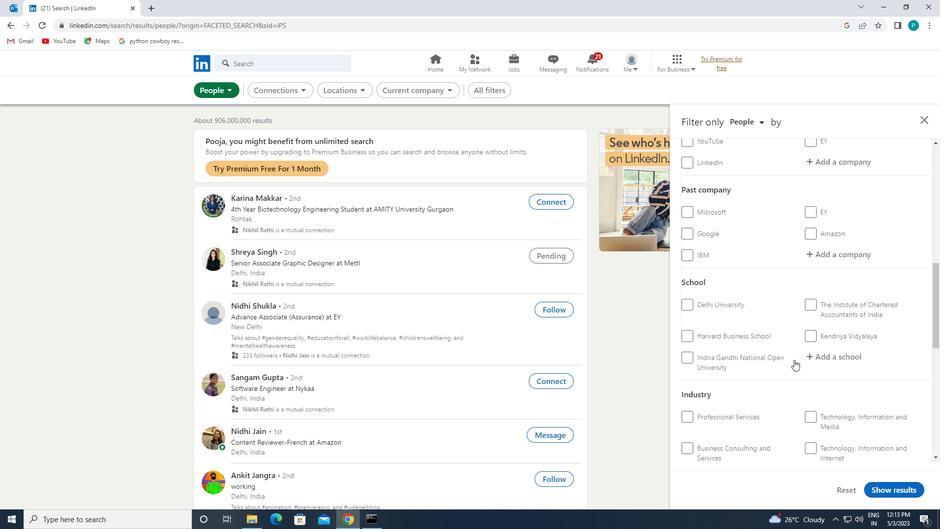 
Action: Mouse scrolled (794, 359) with delta (0, 0)
Screenshot: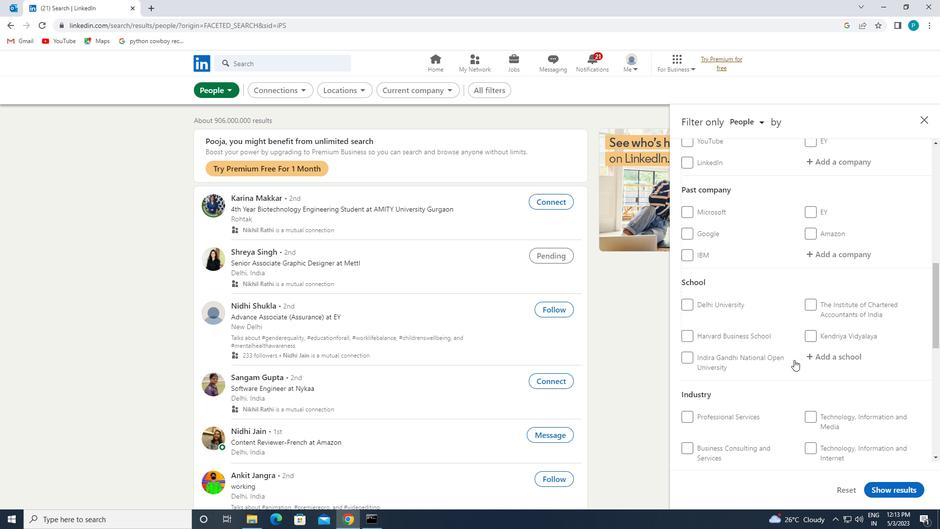 
Action: Mouse moved to (824, 313)
Screenshot: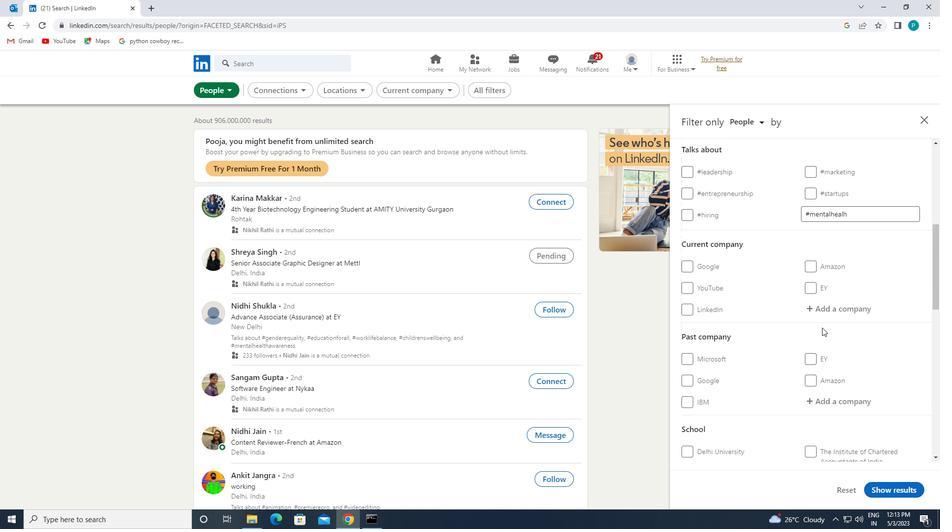 
Action: Mouse pressed left at (824, 313)
Screenshot: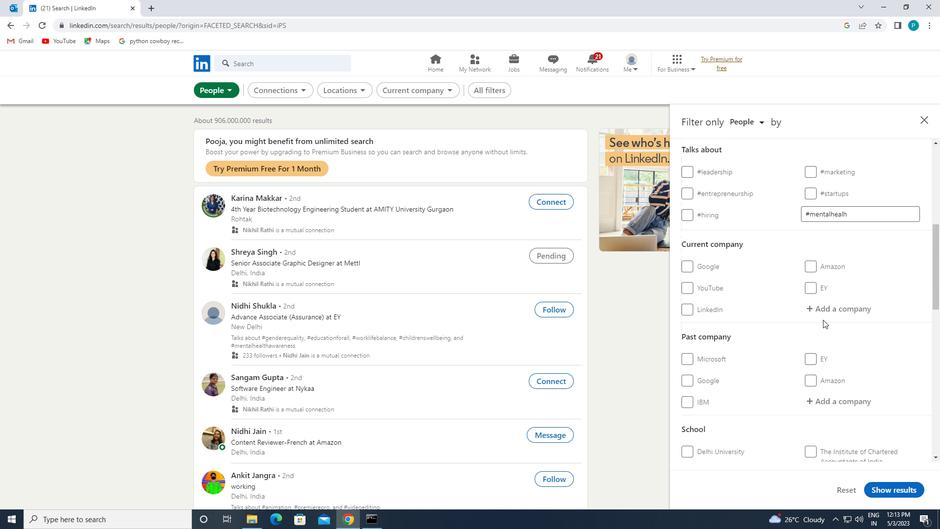 
Action: Mouse moved to (843, 159)
Screenshot: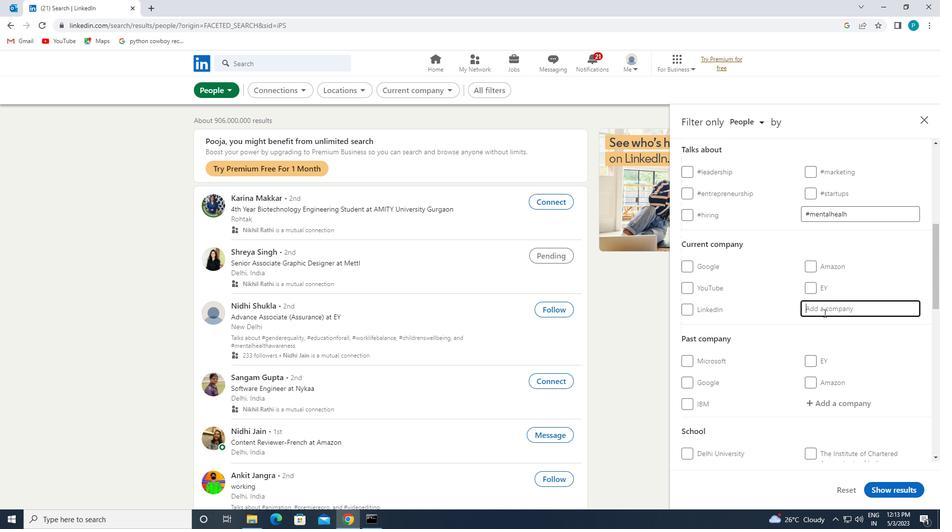 
Action: Key pressed <Key.caps_lock>T<Key.caps_lock>ATA<Key.space>
Screenshot: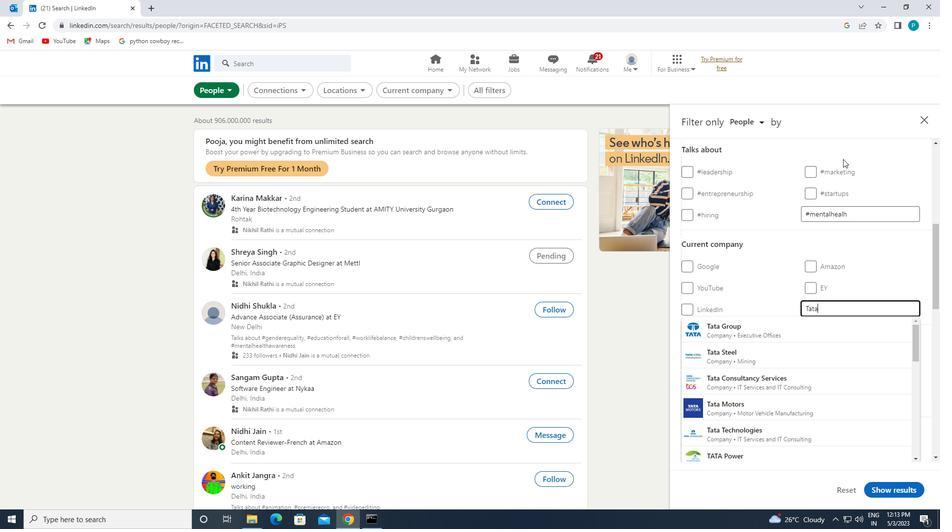 
Action: Mouse moved to (836, 250)
Screenshot: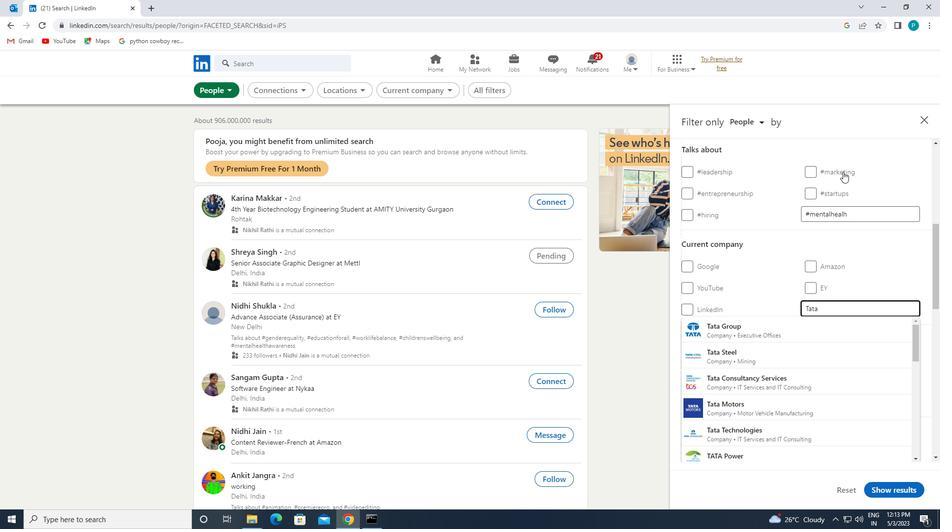 
Action: Key pressed PRJECTS
Screenshot: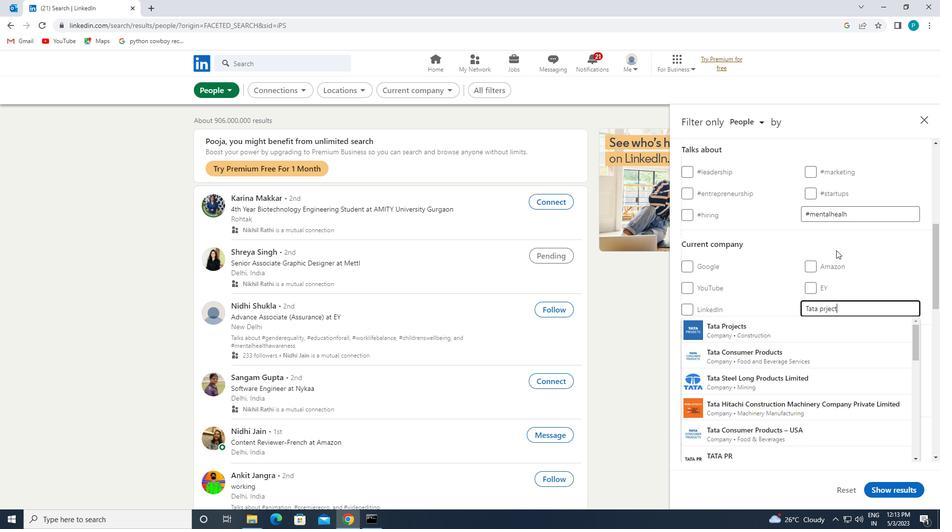 
Action: Mouse moved to (827, 310)
Screenshot: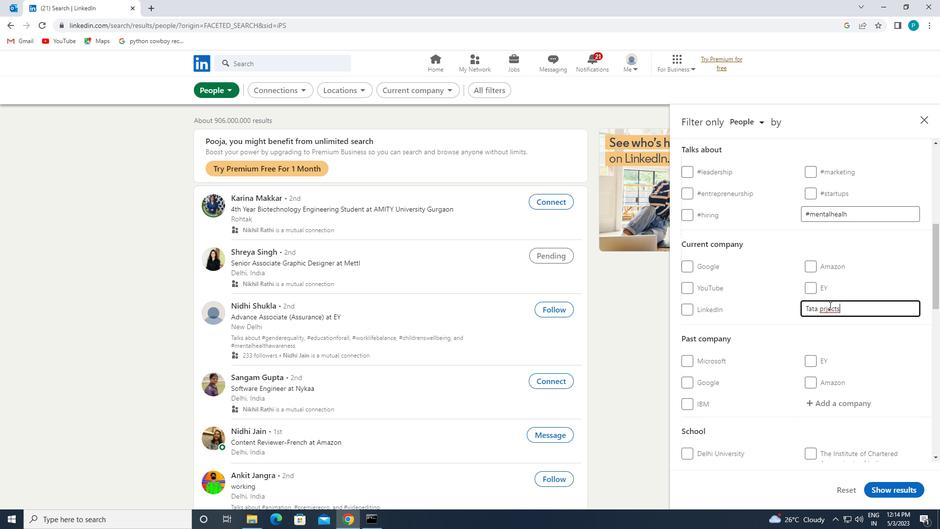
Action: Mouse pressed left at (827, 310)
Screenshot: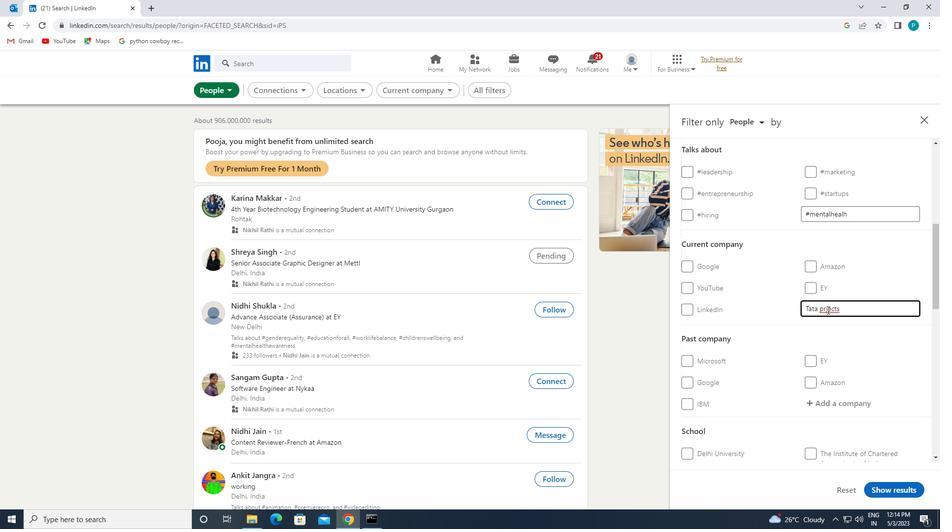 
Action: Mouse moved to (825, 310)
Screenshot: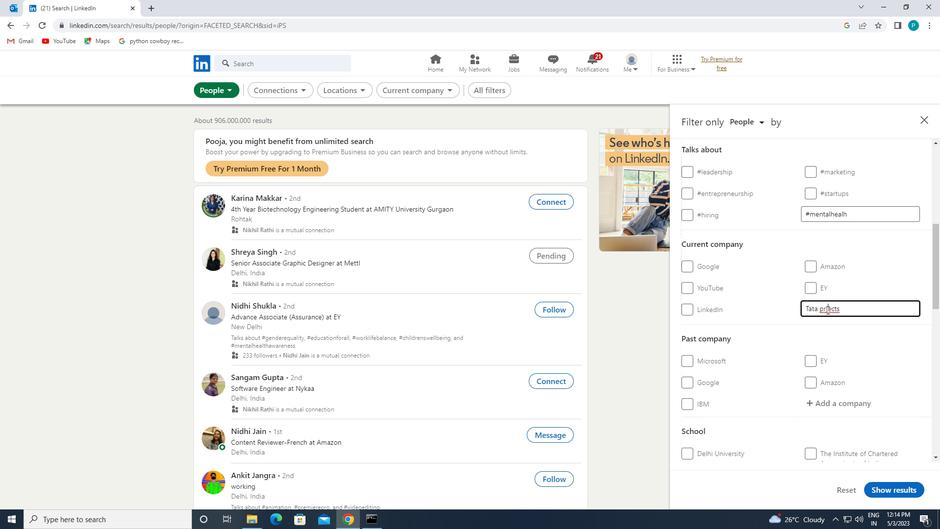 
Action: Mouse pressed left at (825, 310)
Screenshot: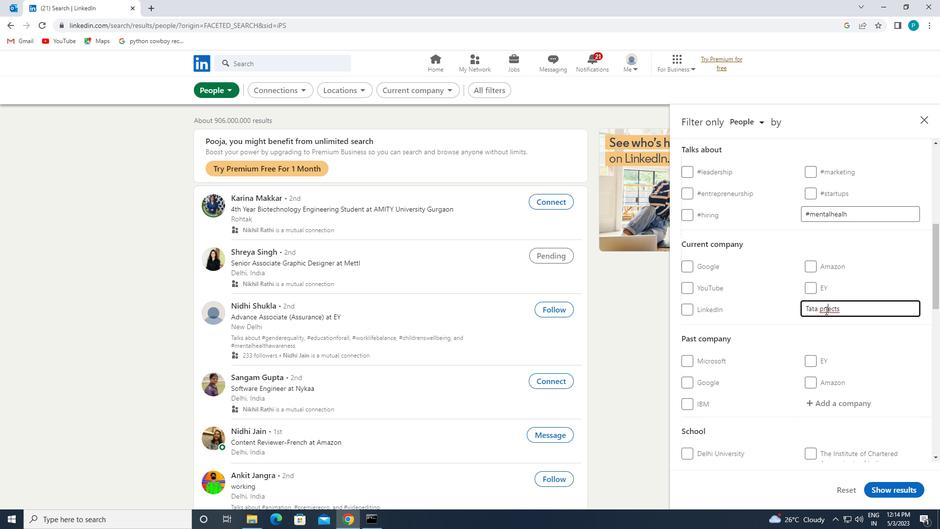 
Action: Mouse moved to (839, 333)
Screenshot: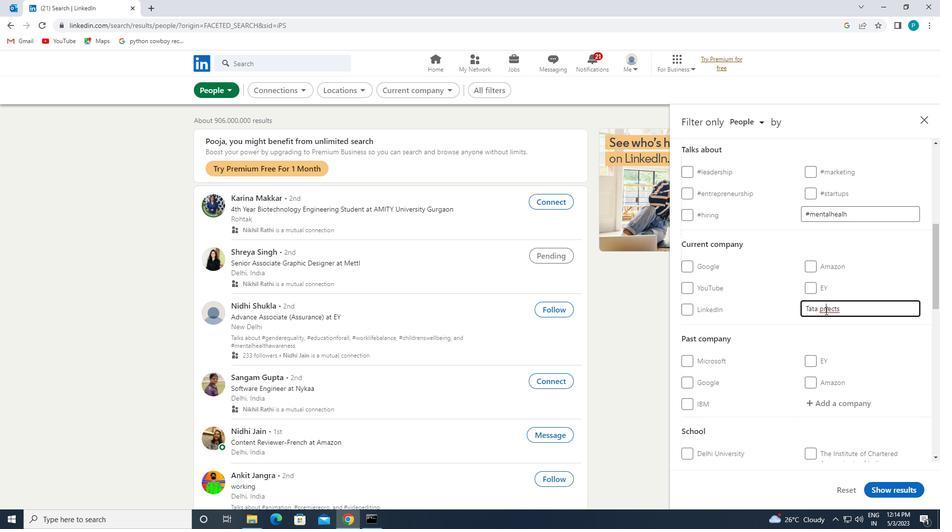 
Action: Key pressed O
Screenshot: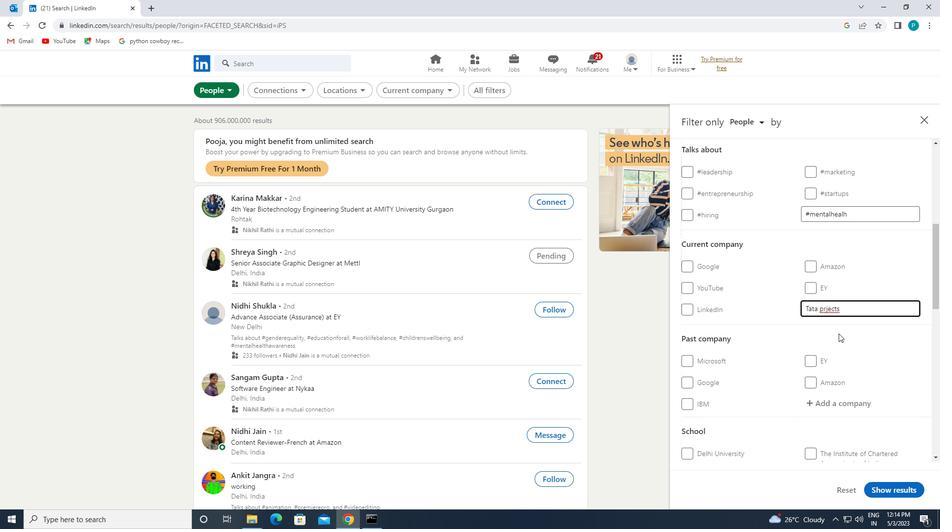 
Action: Mouse moved to (782, 325)
Screenshot: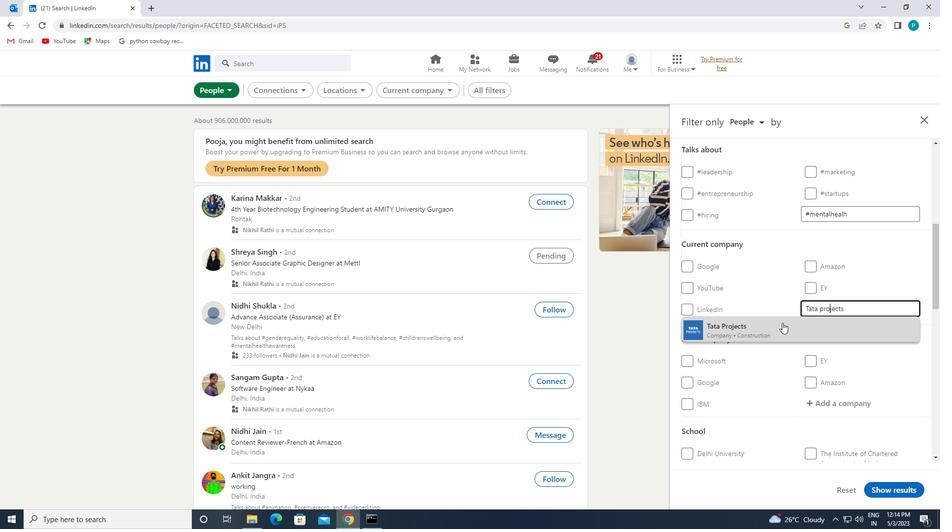 
Action: Mouse pressed left at (782, 325)
Screenshot: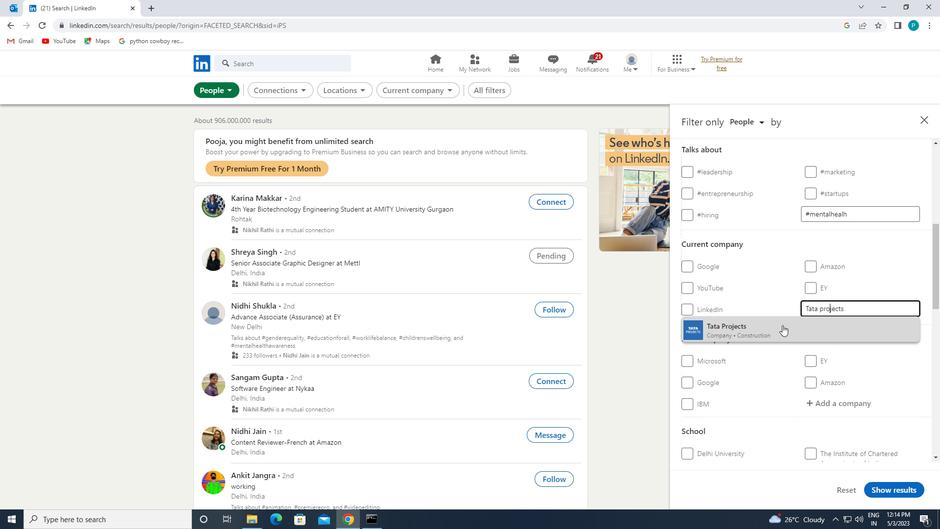 
Action: Mouse moved to (784, 325)
Screenshot: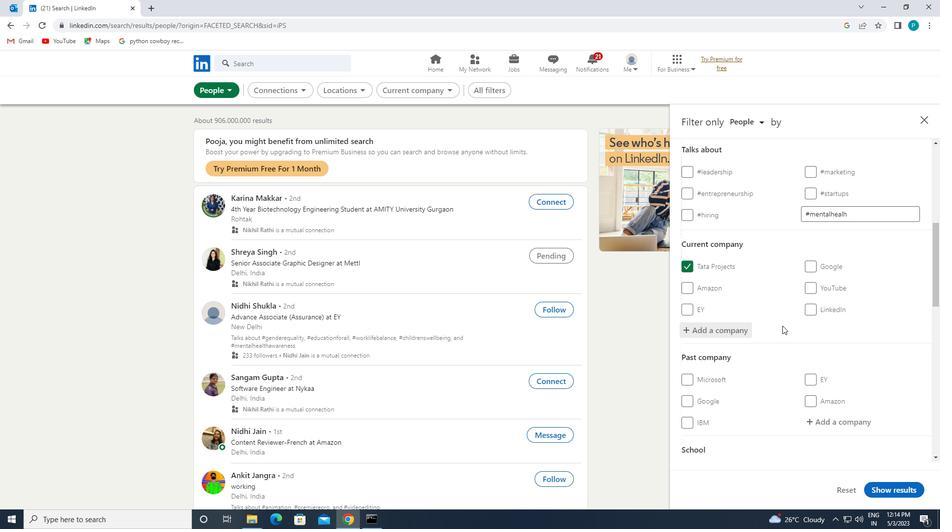 
Action: Mouse scrolled (784, 325) with delta (0, 0)
Screenshot: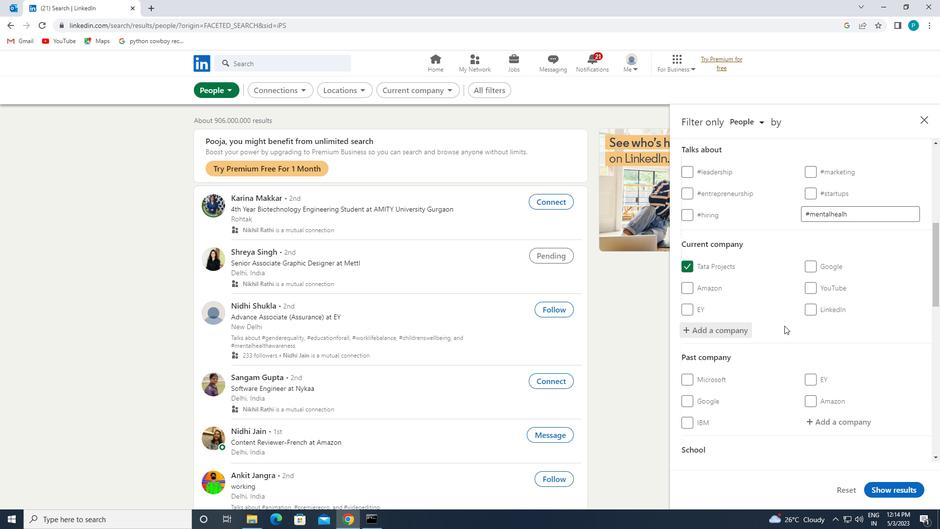 
Action: Mouse scrolled (784, 325) with delta (0, 0)
Screenshot: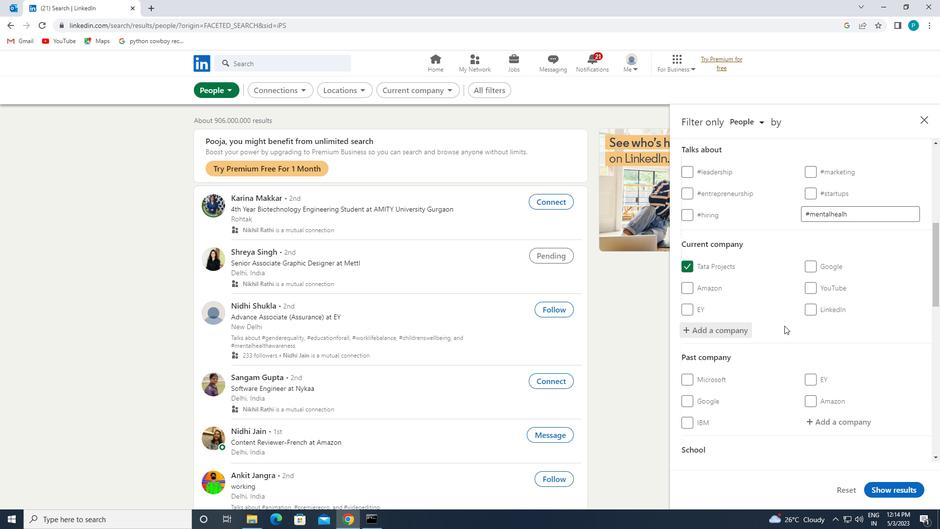 
Action: Mouse moved to (787, 329)
Screenshot: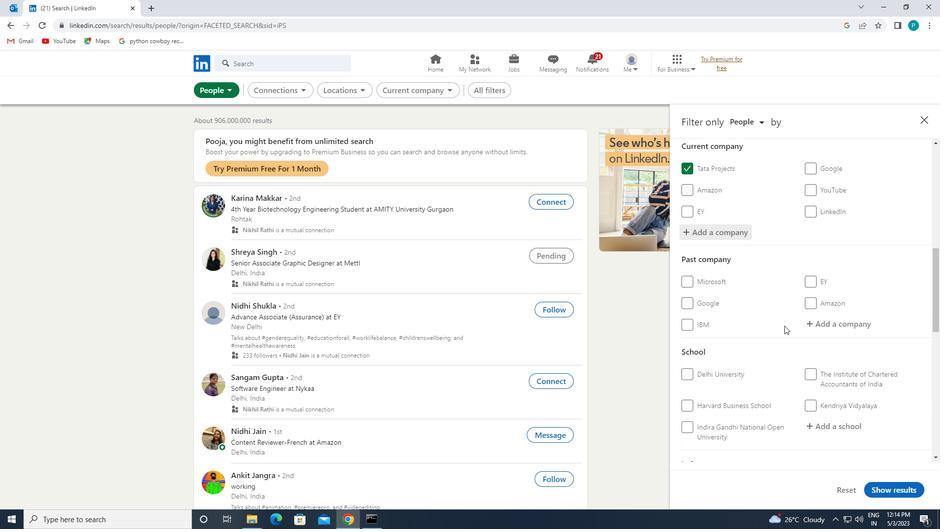 
Action: Mouse scrolled (787, 328) with delta (0, 0)
Screenshot: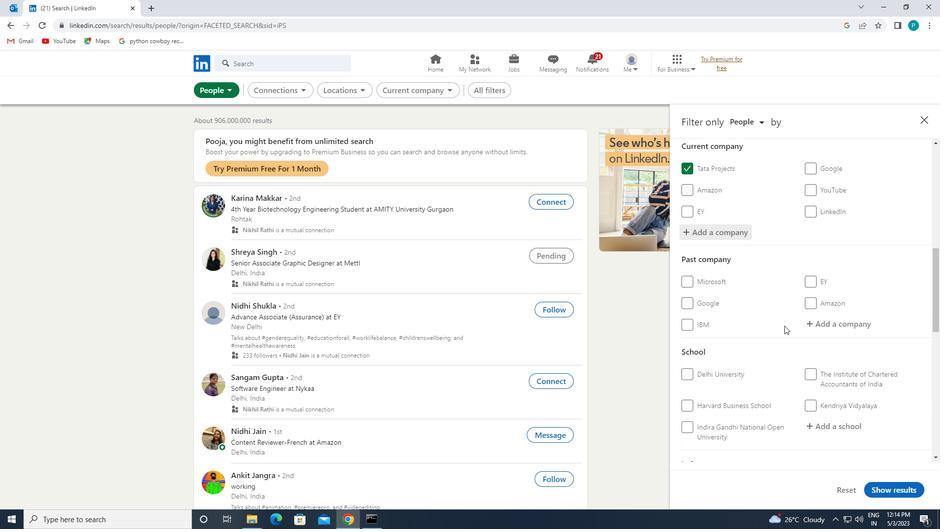 
Action: Mouse moved to (821, 385)
Screenshot: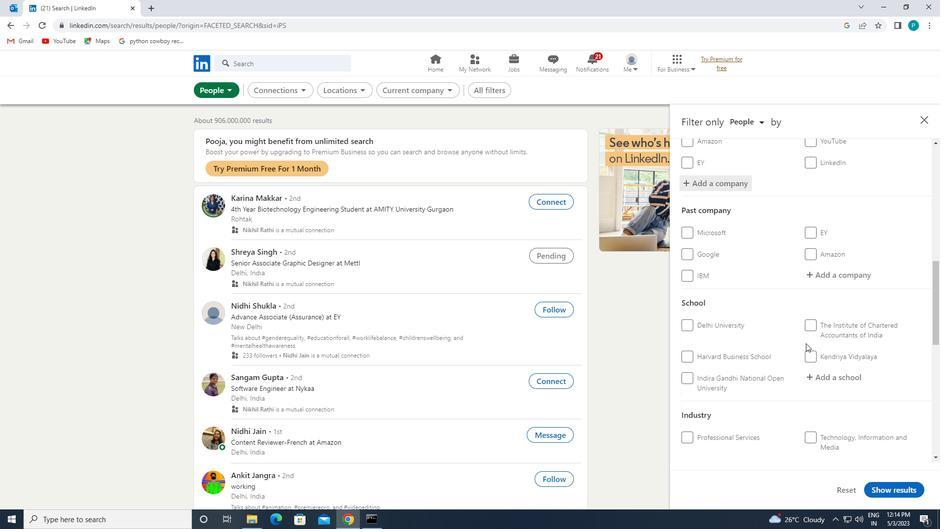 
Action: Mouse pressed left at (821, 385)
Screenshot: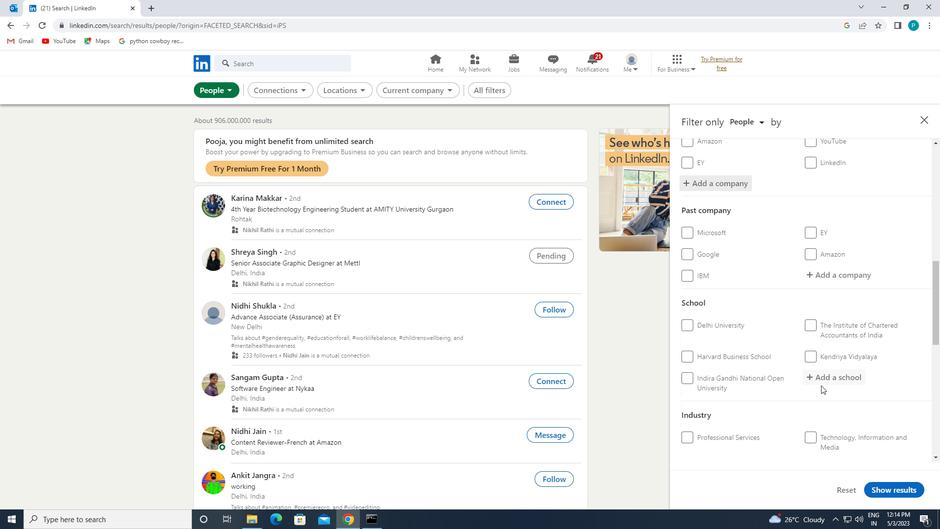 
Action: Mouse moved to (816, 351)
Screenshot: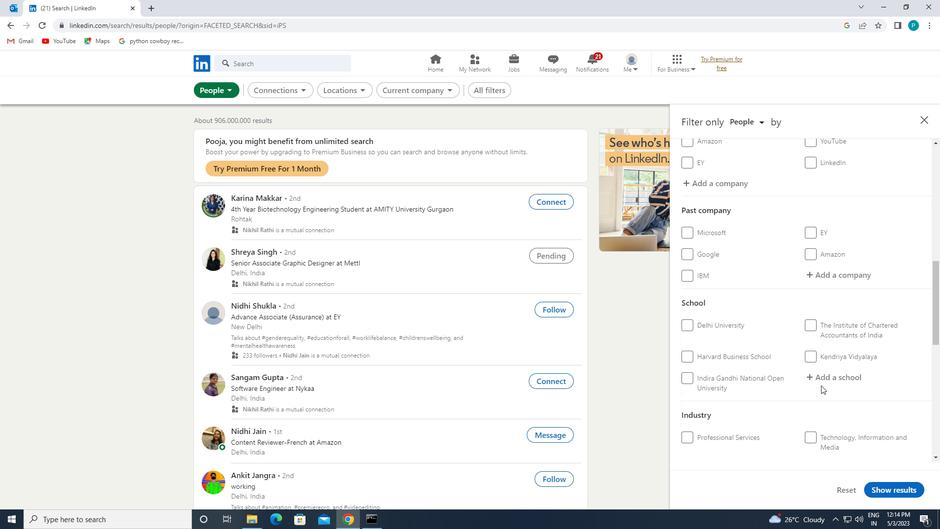 
Action: Mouse pressed left at (816, 351)
Screenshot: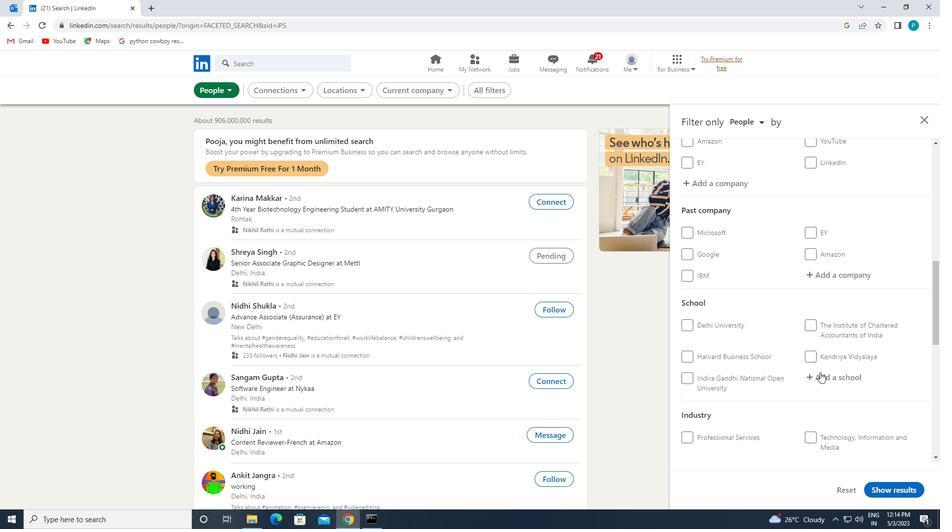 
Action: Mouse moved to (816, 353)
Screenshot: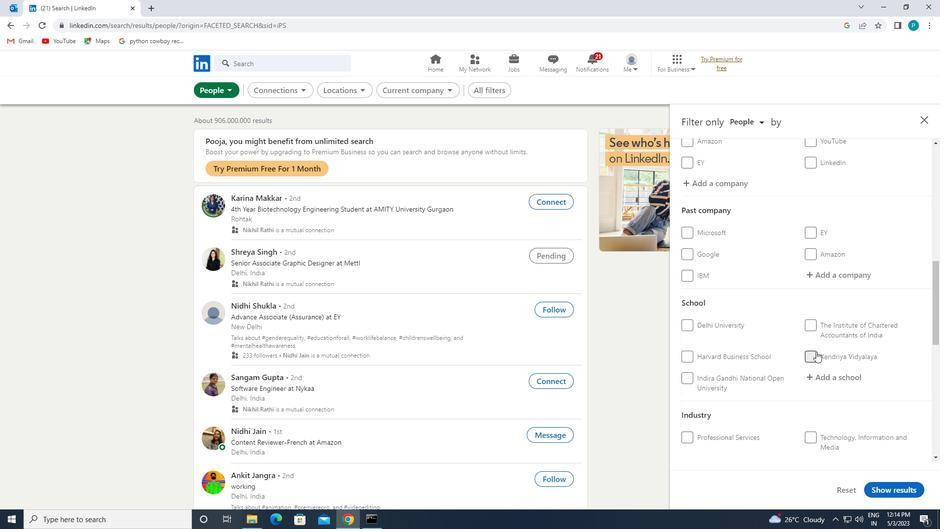 
Action: Mouse pressed left at (816, 353)
Screenshot: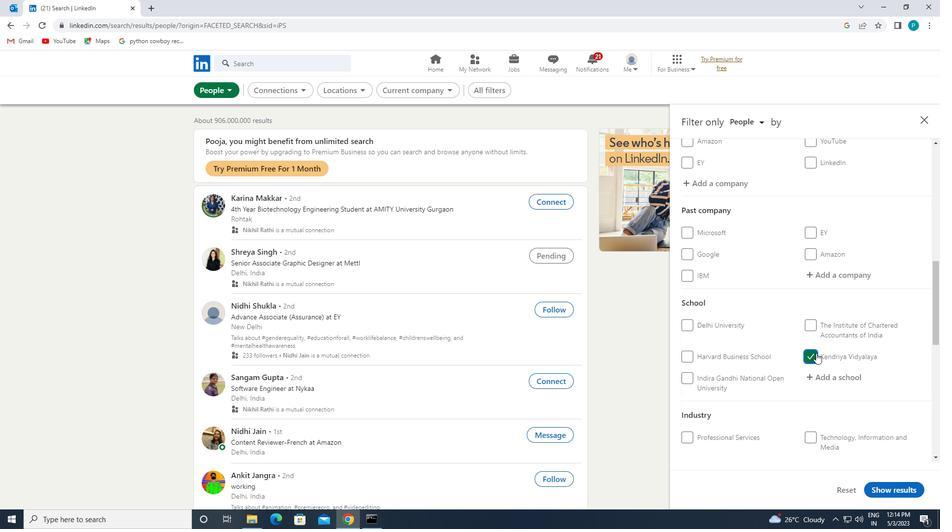 
Action: Mouse moved to (818, 372)
Screenshot: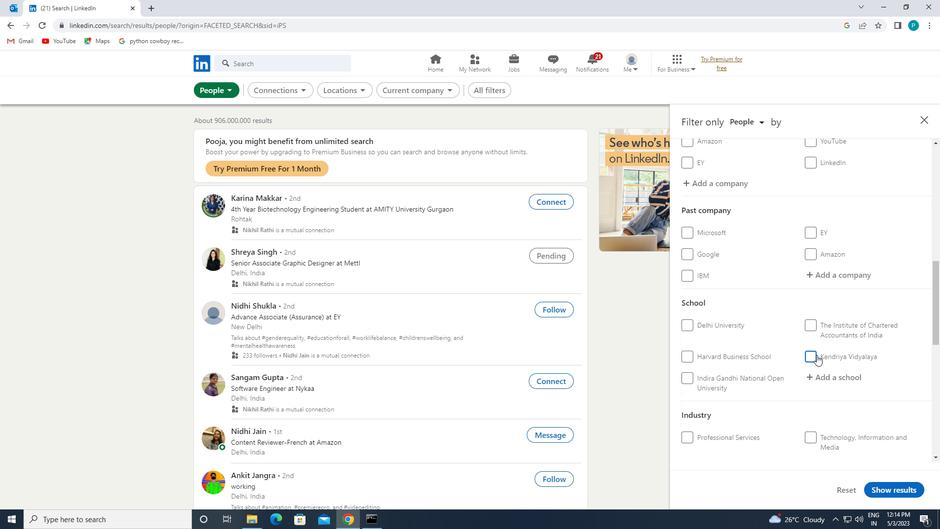 
Action: Mouse pressed left at (818, 372)
Screenshot: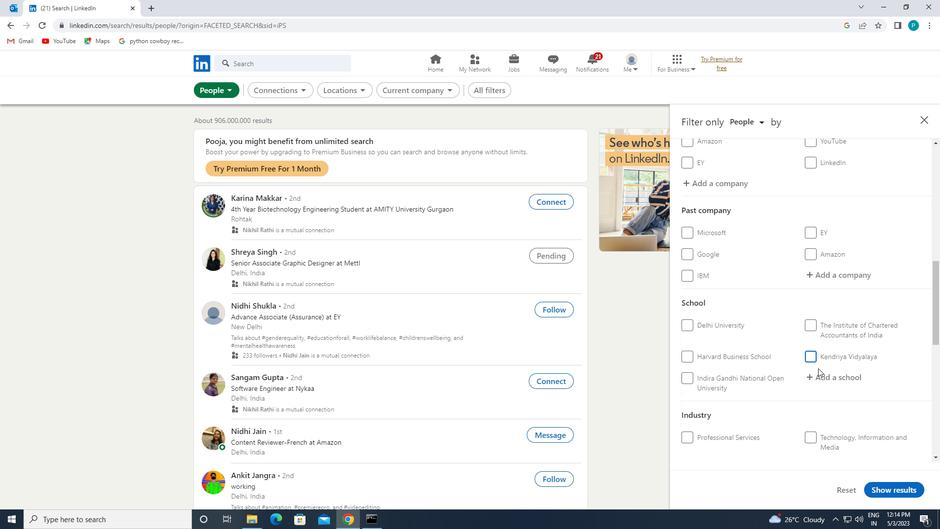 
Action: Mouse moved to (799, 379)
Screenshot: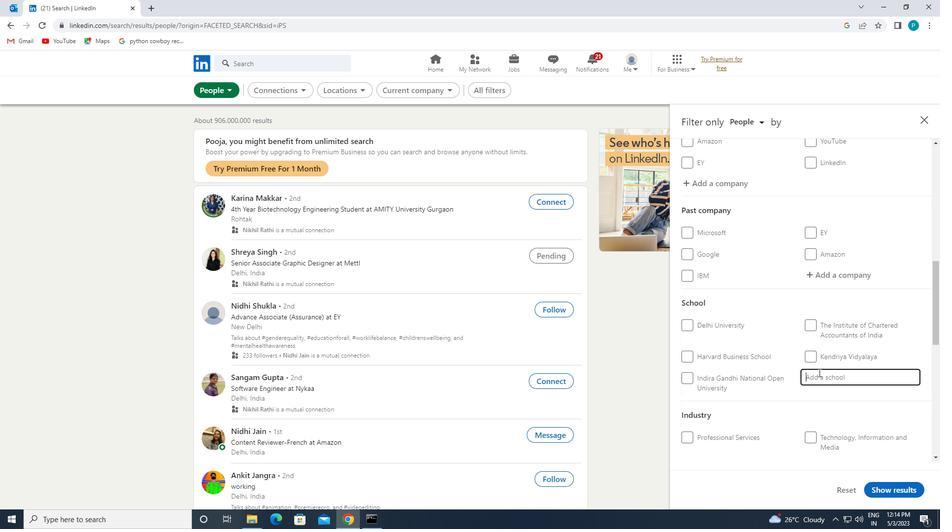
Action: Key pressed <Key.caps_lock>S<Key.caps_lock>HANEY
Screenshot: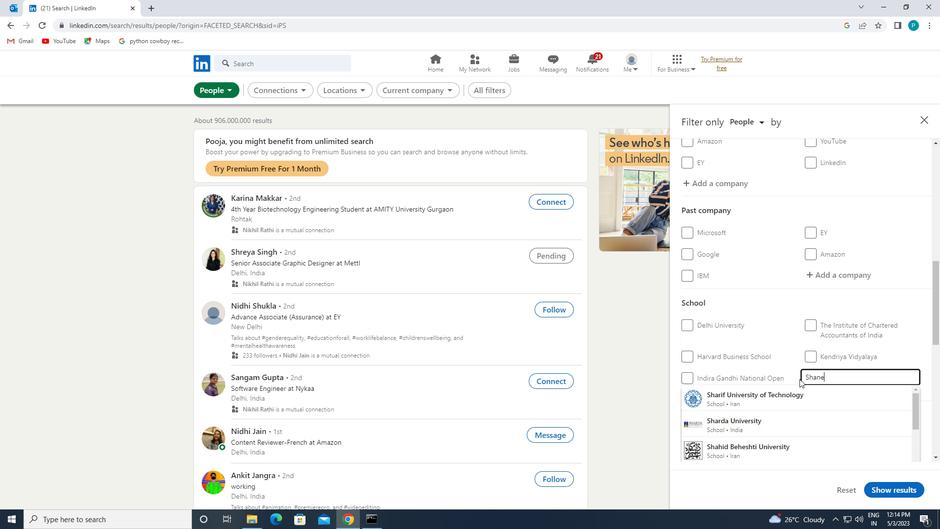
Action: Mouse moved to (804, 417)
Screenshot: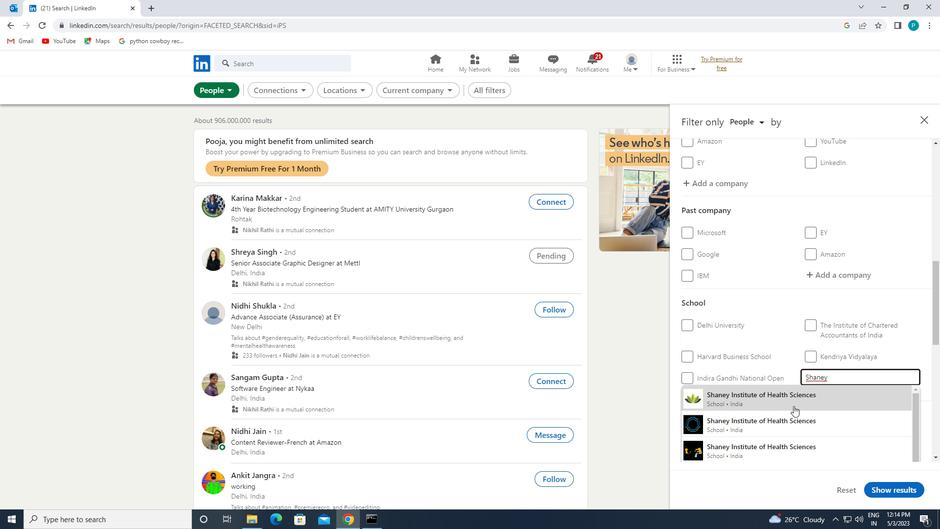 
Action: Mouse pressed left at (804, 417)
Screenshot: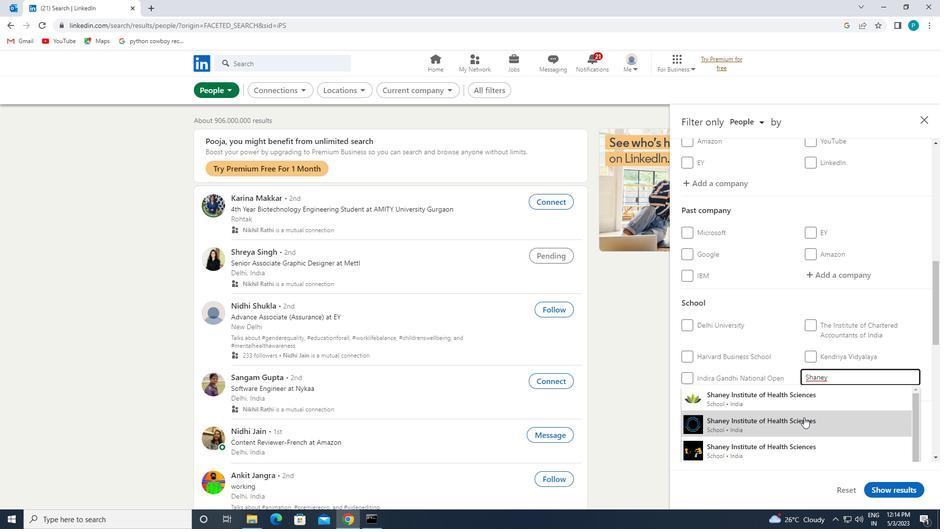 
Action: Mouse moved to (804, 395)
Screenshot: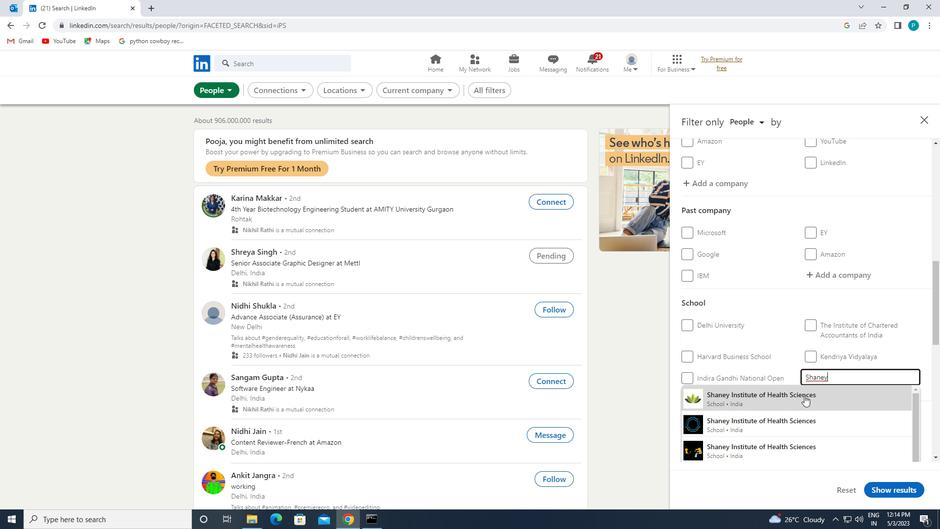 
Action: Mouse pressed left at (804, 395)
Screenshot: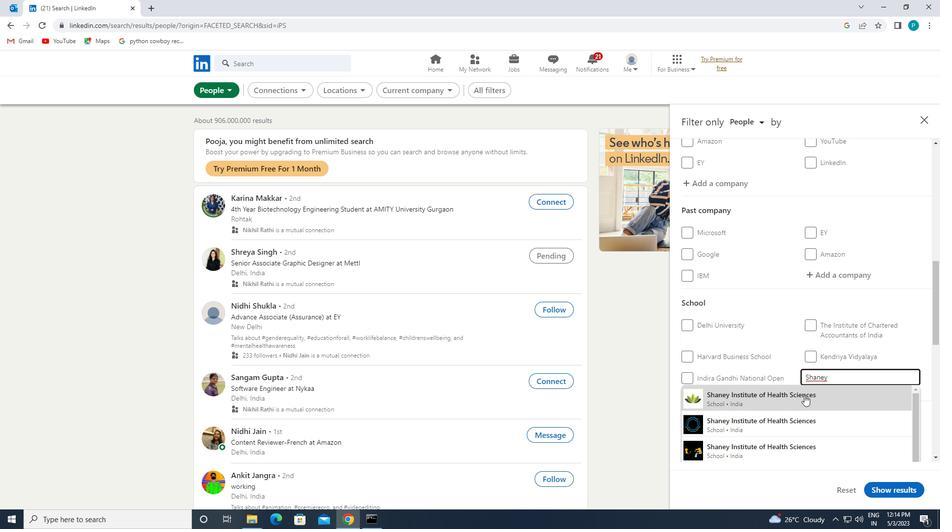 
Action: Mouse scrolled (804, 394) with delta (0, 0)
Screenshot: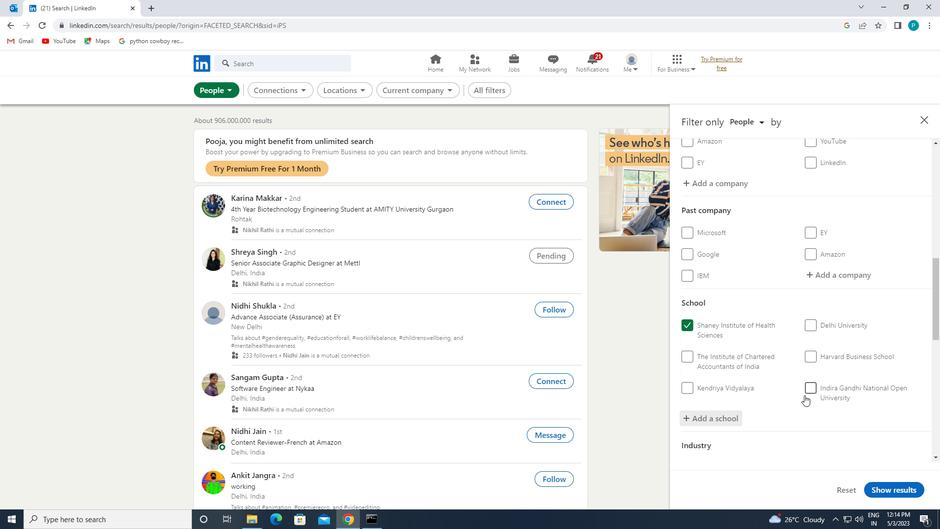 
Action: Mouse scrolled (804, 394) with delta (0, 0)
Screenshot: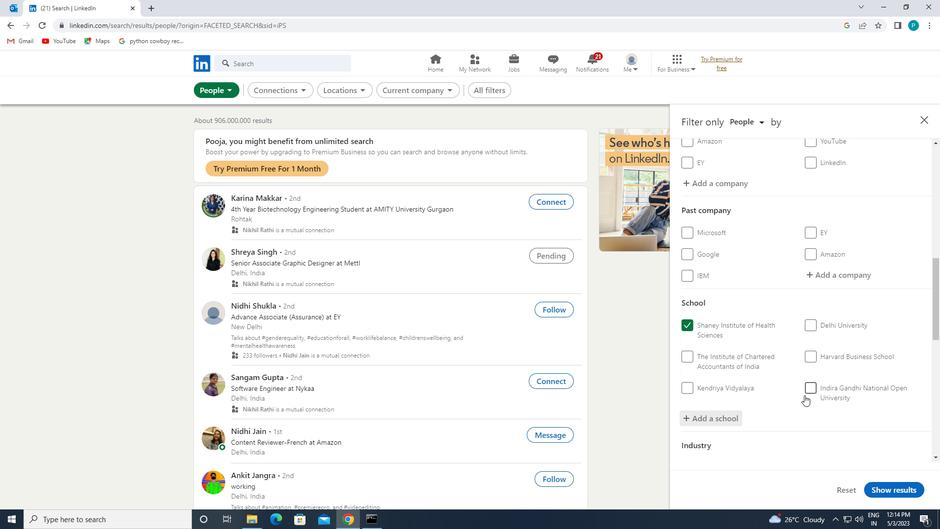 
Action: Mouse scrolled (804, 394) with delta (0, 0)
Screenshot: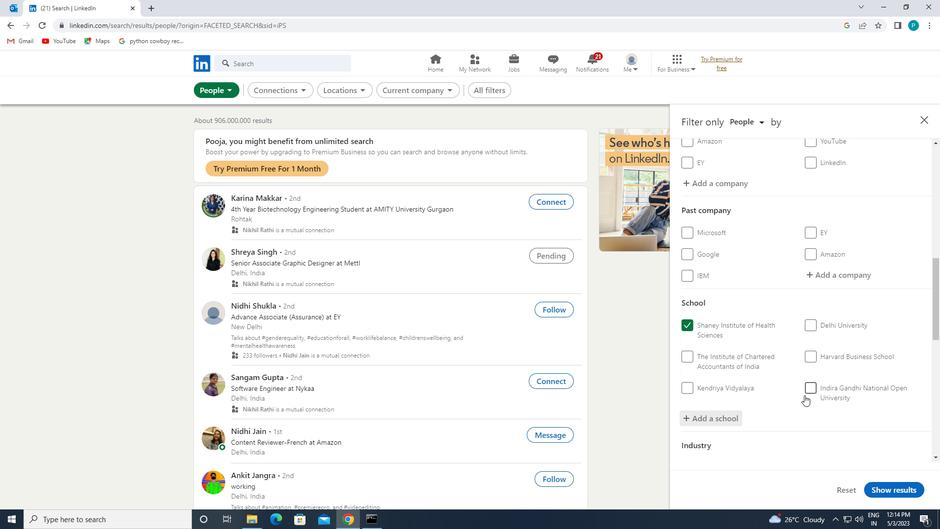 
Action: Mouse scrolled (804, 394) with delta (0, 0)
Screenshot: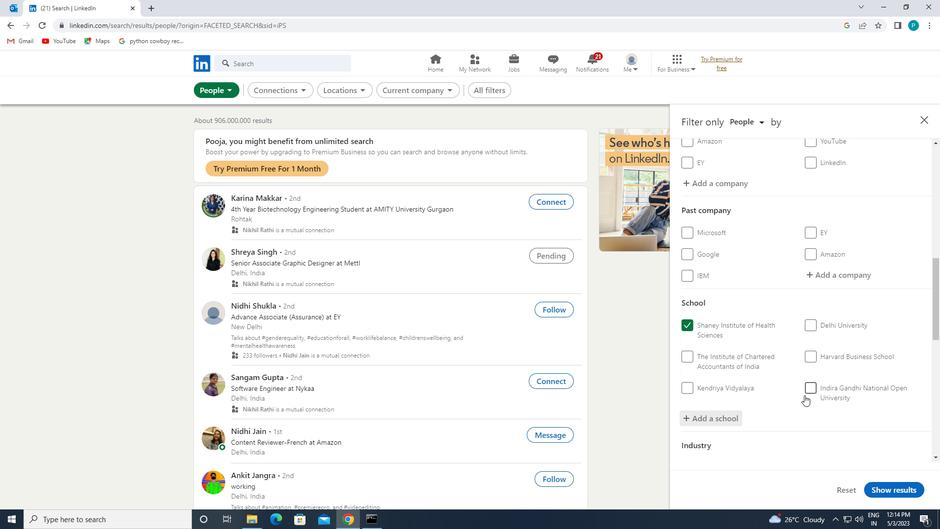 
Action: Mouse moved to (812, 331)
Screenshot: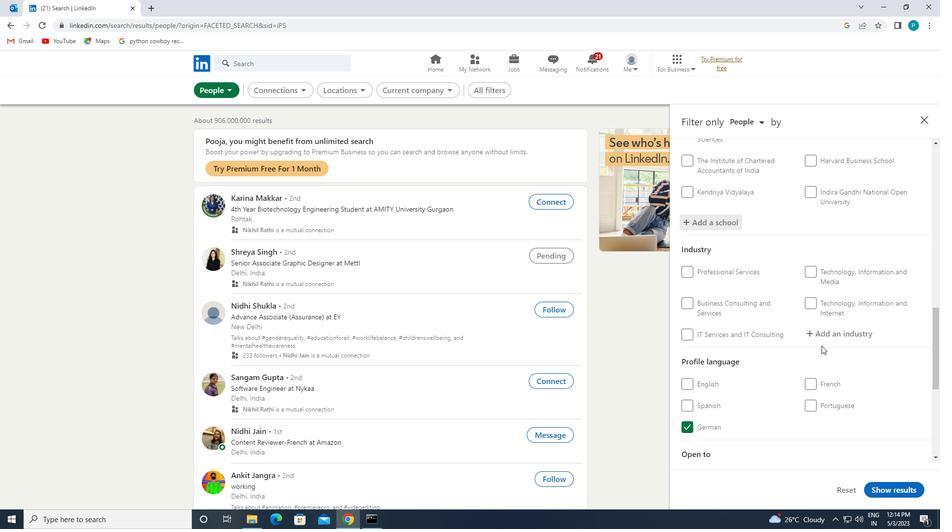
Action: Mouse pressed left at (812, 331)
Screenshot: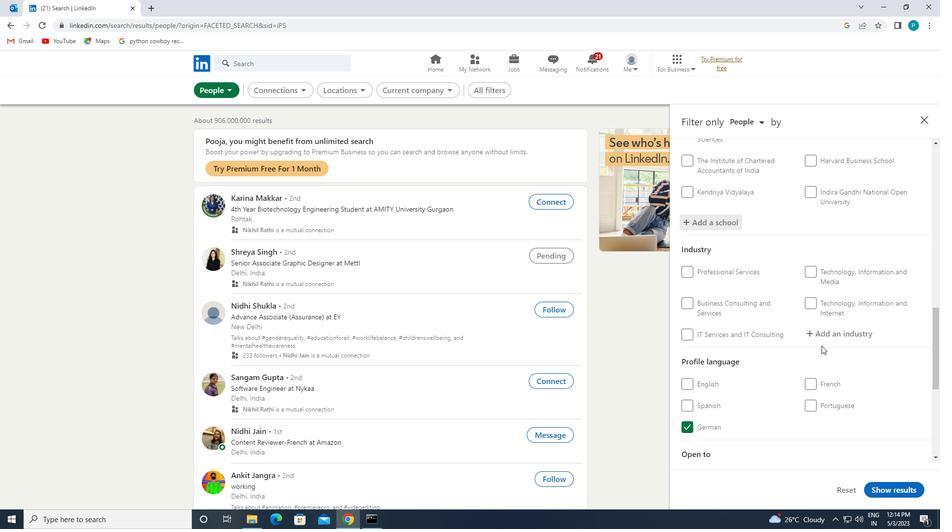 
Action: Mouse moved to (819, 324)
Screenshot: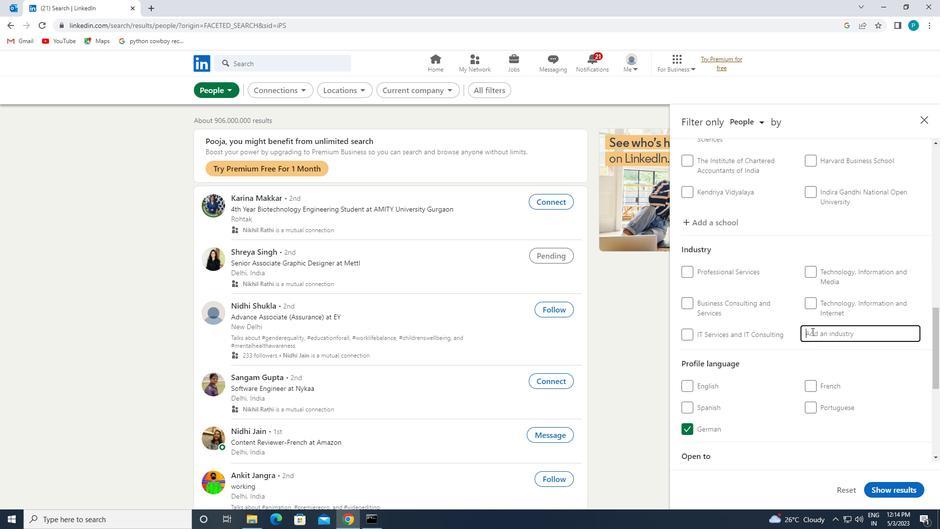 
Action: Key pressed <Key.caps_lock>E<Key.caps_lock>LECTR
Screenshot: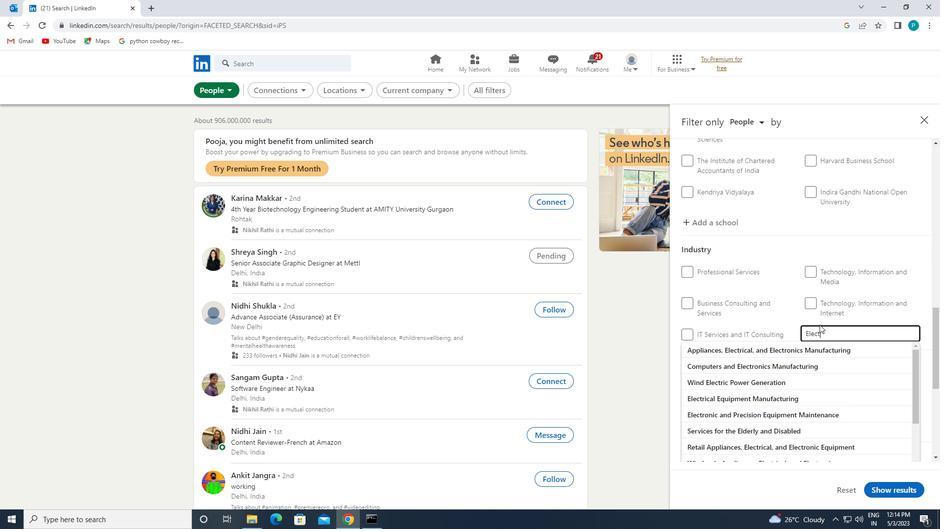 
Action: Mouse moved to (804, 412)
Screenshot: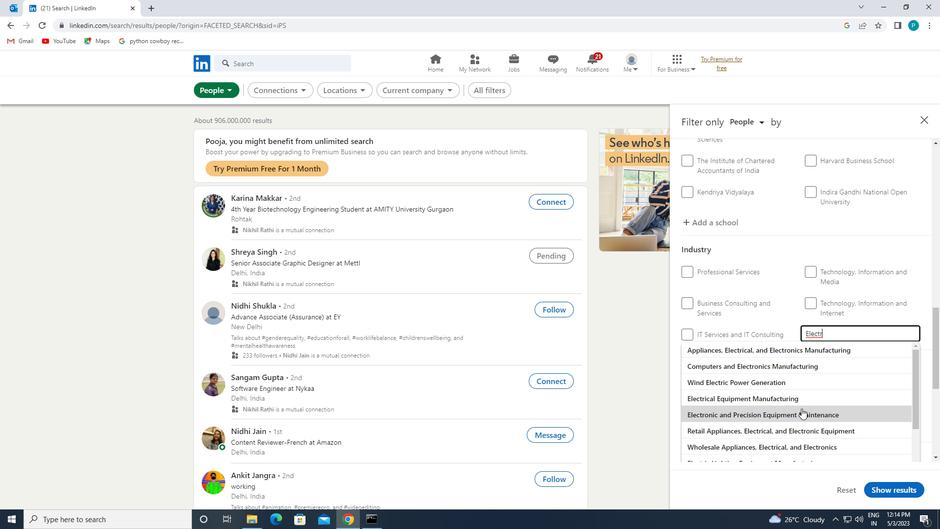 
Action: Mouse pressed left at (804, 412)
Screenshot: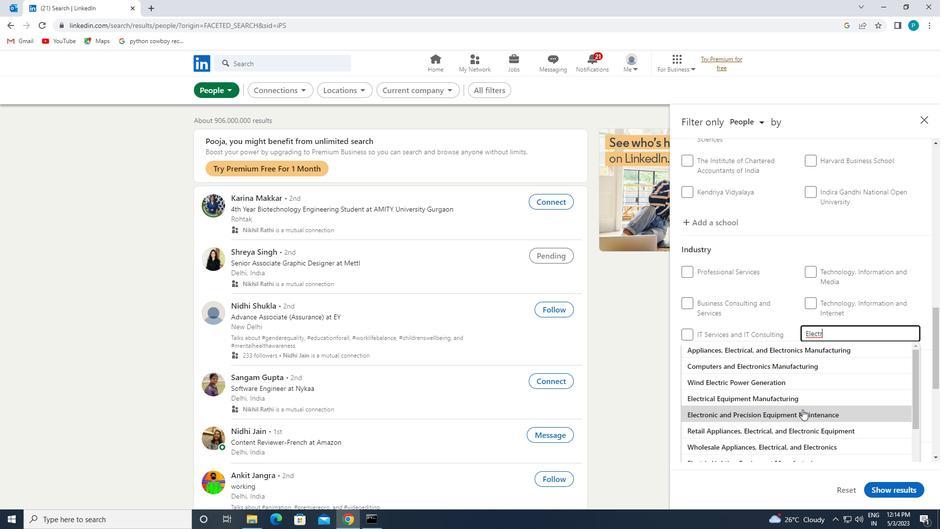 
Action: Mouse moved to (805, 413)
Screenshot: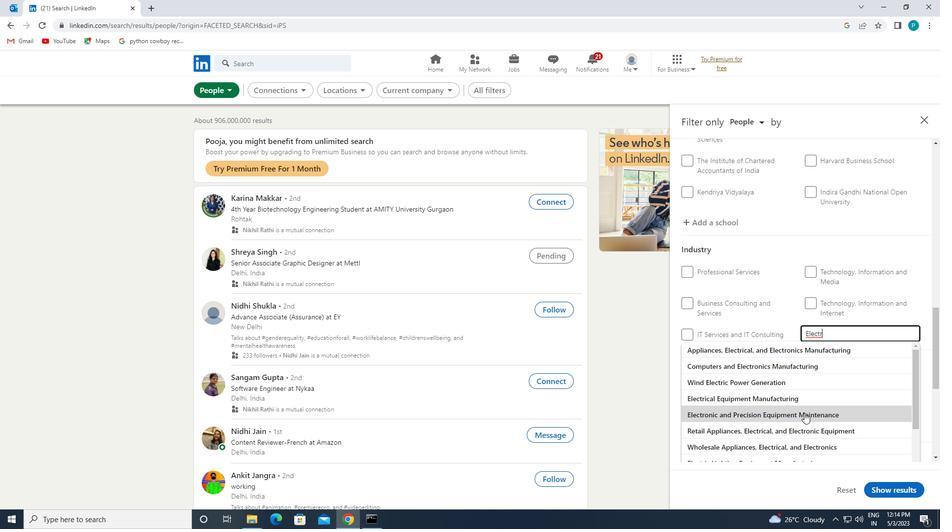 
Action: Mouse scrolled (805, 412) with delta (0, 0)
Screenshot: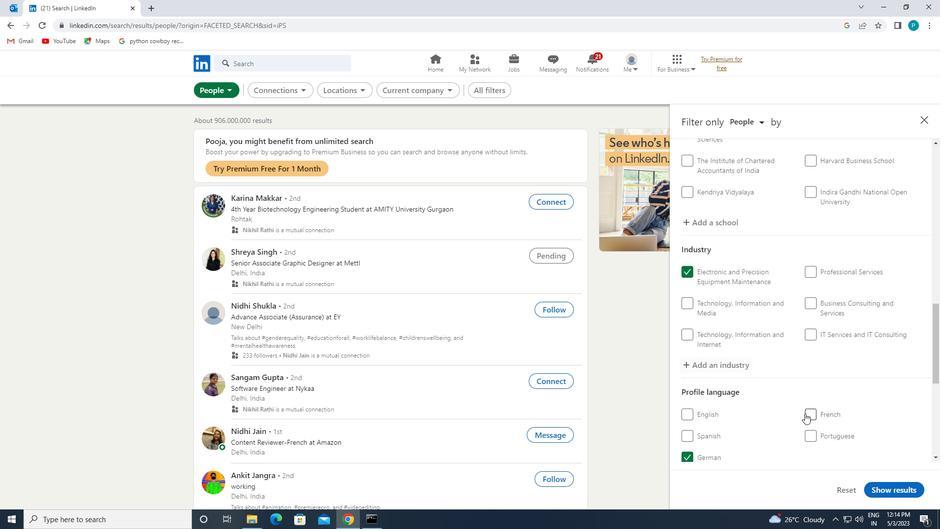 
Action: Mouse scrolled (805, 412) with delta (0, 0)
Screenshot: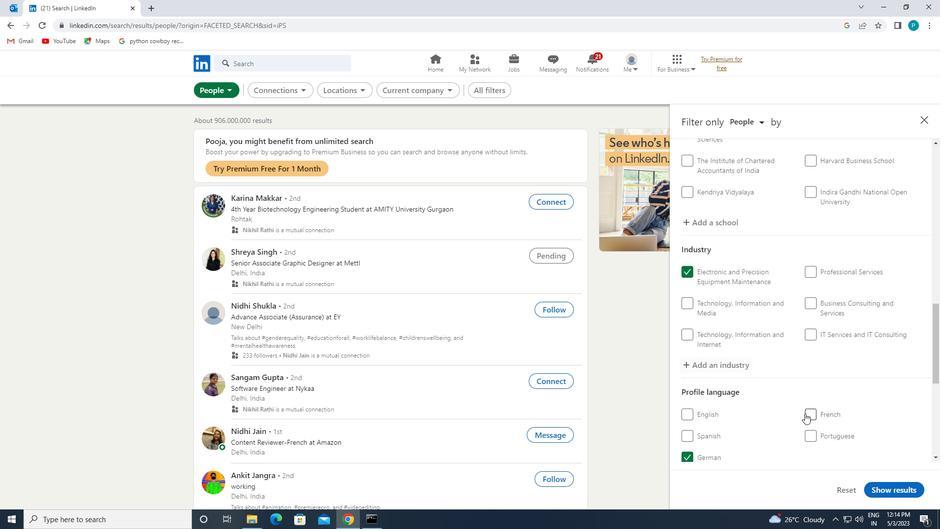
Action: Mouse scrolled (805, 412) with delta (0, 0)
Screenshot: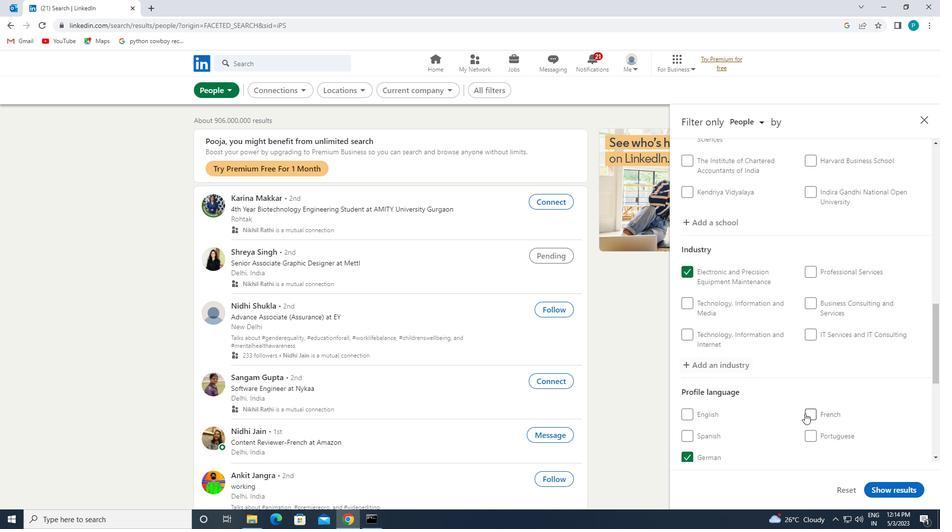 
Action: Mouse scrolled (805, 412) with delta (0, 0)
Screenshot: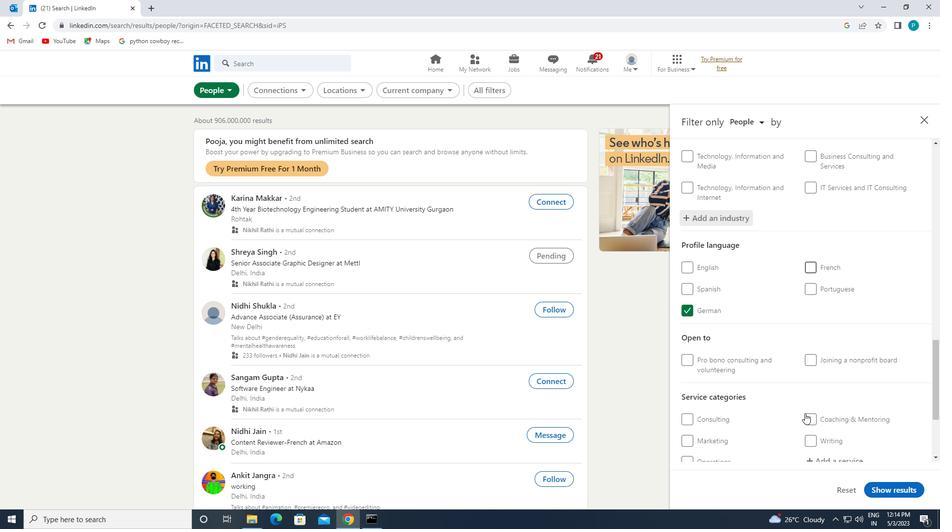 
Action: Mouse scrolled (805, 412) with delta (0, 0)
Screenshot: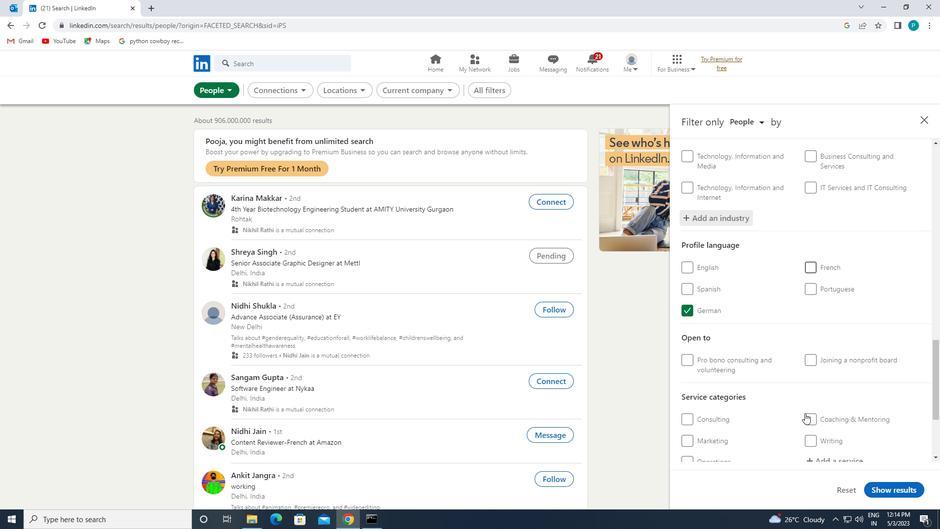 
Action: Mouse moved to (815, 363)
Screenshot: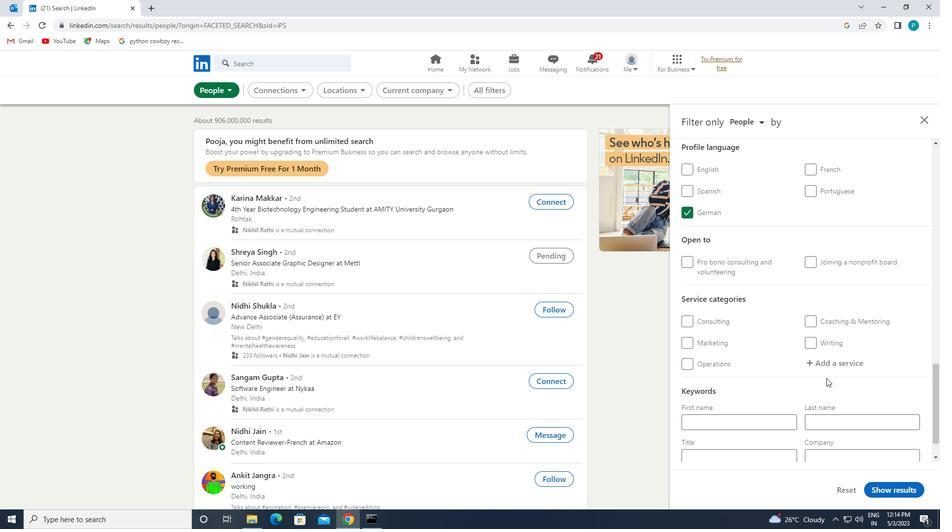 
Action: Mouse pressed left at (815, 363)
Screenshot: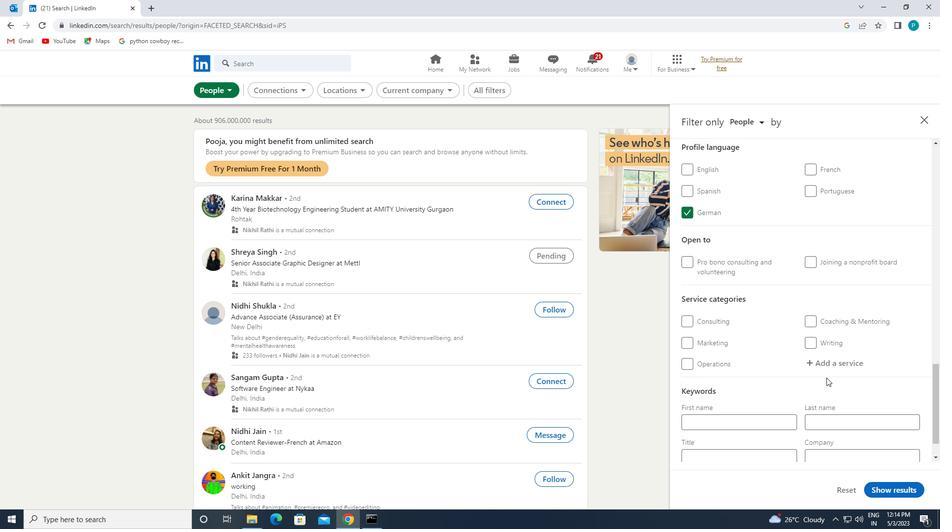 
Action: Mouse moved to (823, 396)
Screenshot: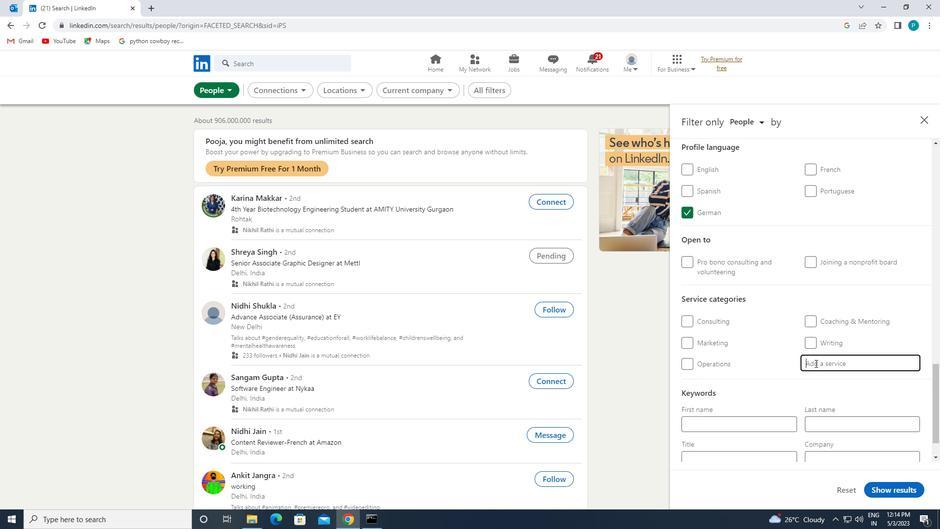 
Action: Key pressed <Key.caps_lock>P<Key.caps_lock>RINT
Screenshot: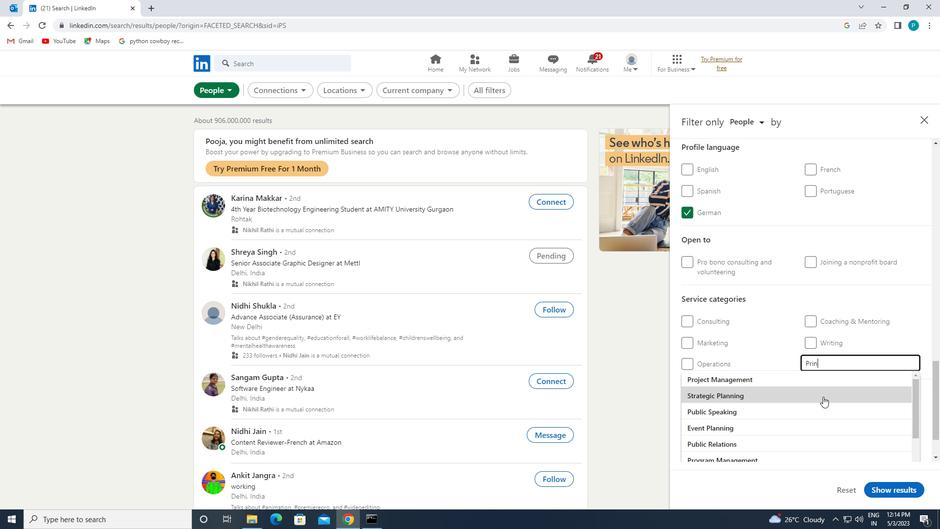 
Action: Mouse moved to (776, 382)
Screenshot: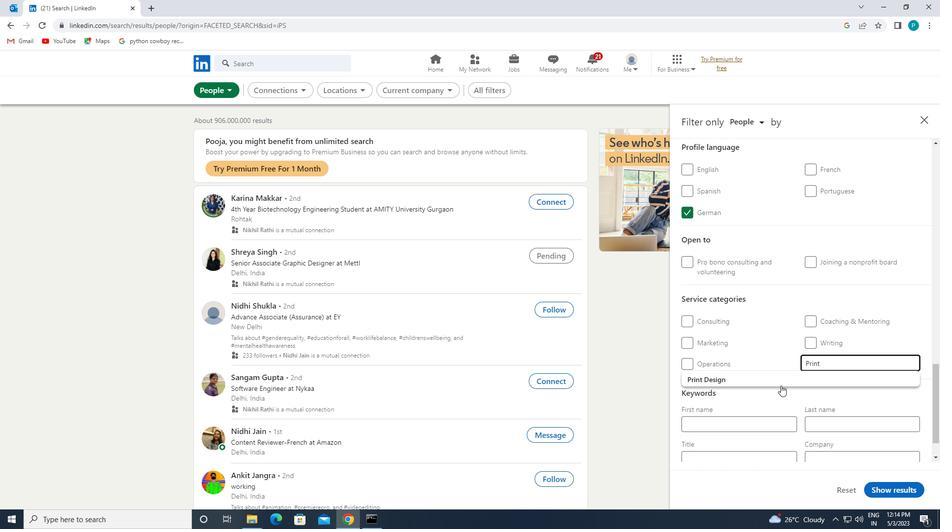 
Action: Mouse pressed left at (776, 382)
Screenshot: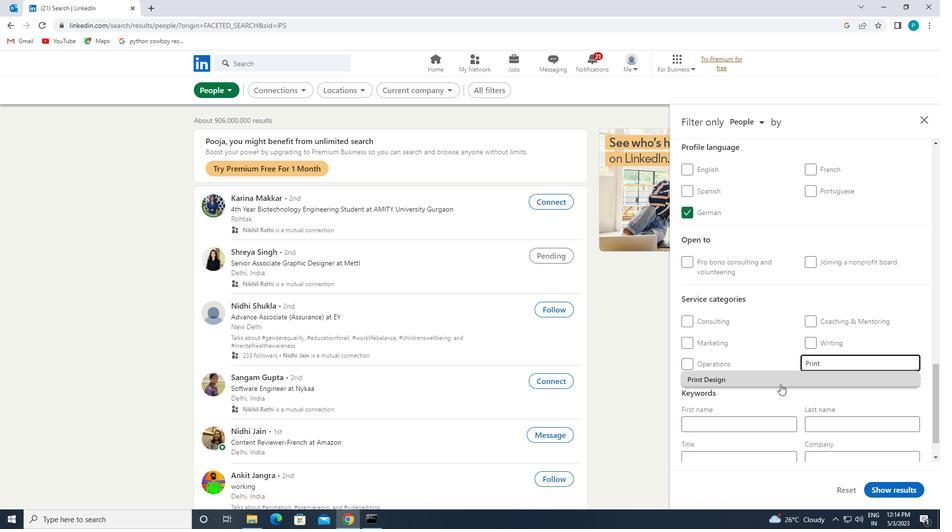 
Action: Mouse scrolled (776, 382) with delta (0, 0)
Screenshot: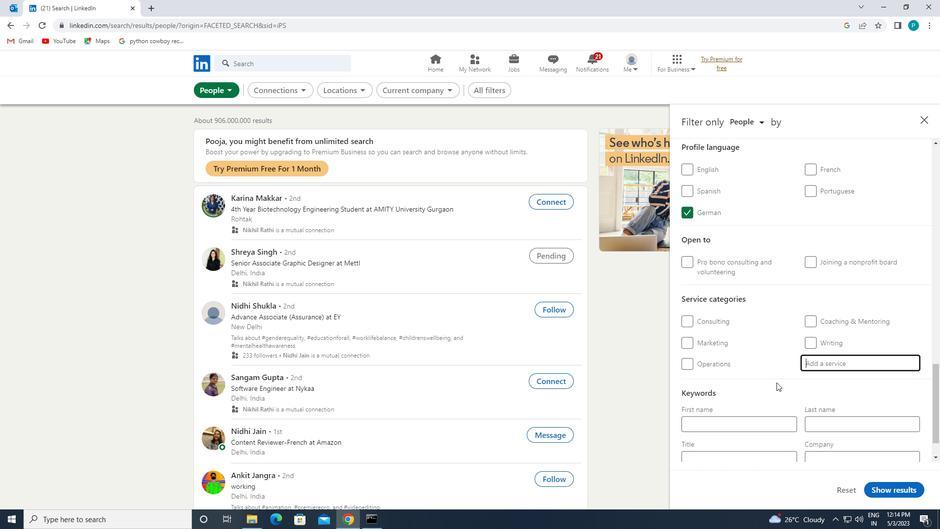 
Action: Mouse scrolled (776, 382) with delta (0, 0)
Screenshot: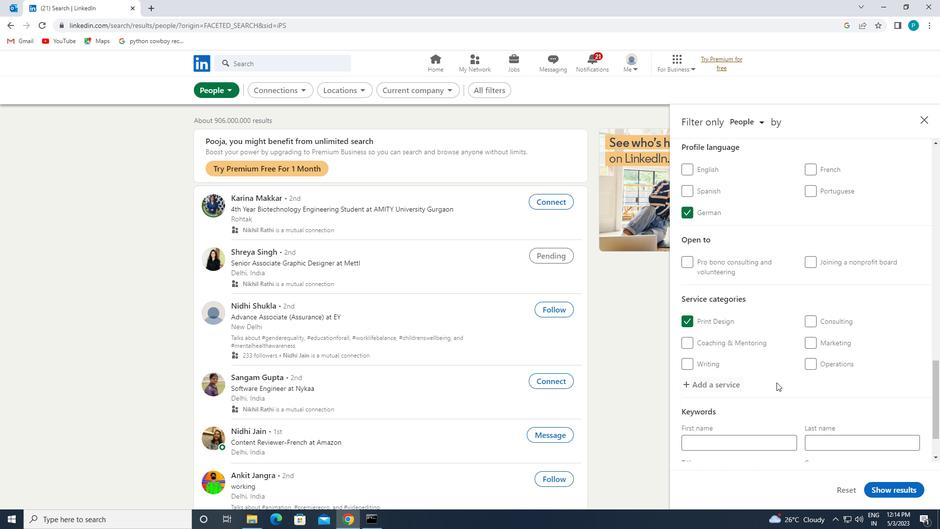 
Action: Mouse scrolled (776, 382) with delta (0, 0)
Screenshot: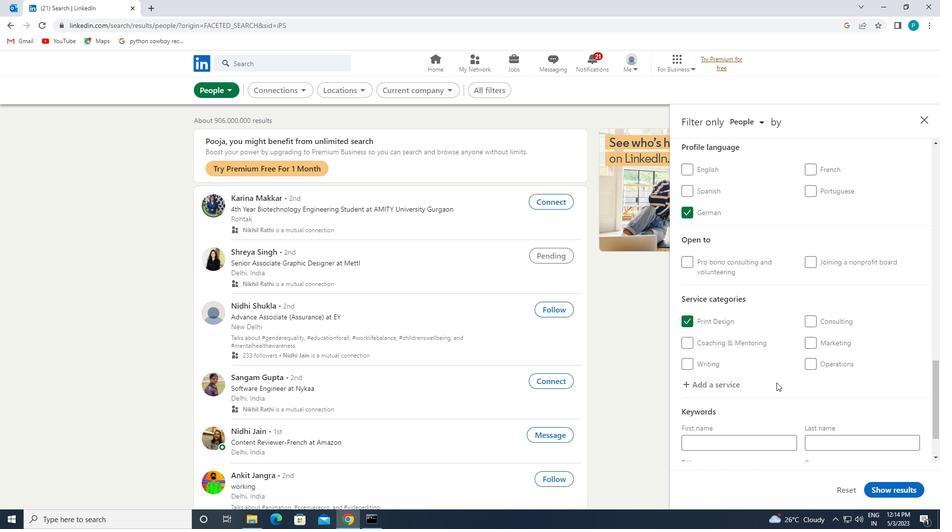 
Action: Mouse moved to (746, 409)
Screenshot: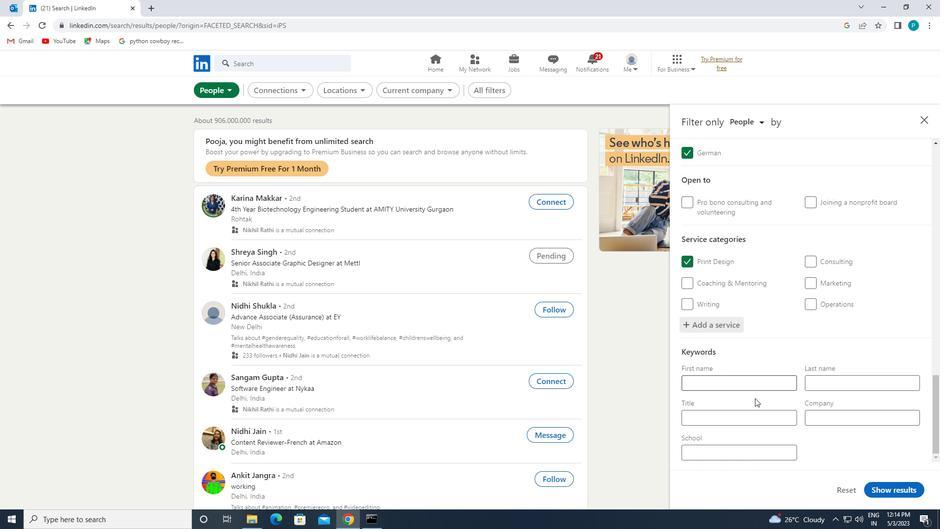 
Action: Mouse pressed left at (746, 409)
Screenshot: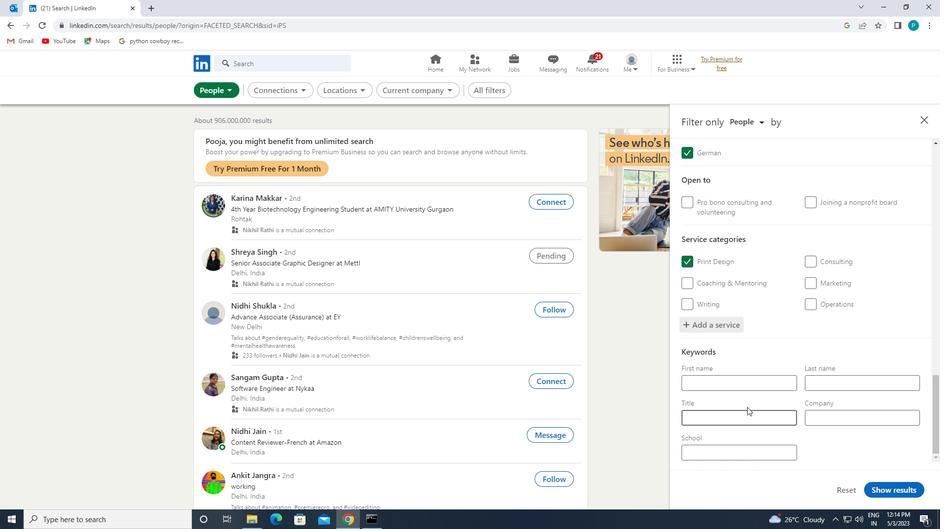 
Action: Key pressed <Key.caps_lock>C<Key.caps_lock>HIEF<Key.space><Key.caps_lock>P<Key.caps_lock>EOPLE<Key.space><Key.caps_lock>O<Key.caps_lock>FFICER
Screenshot: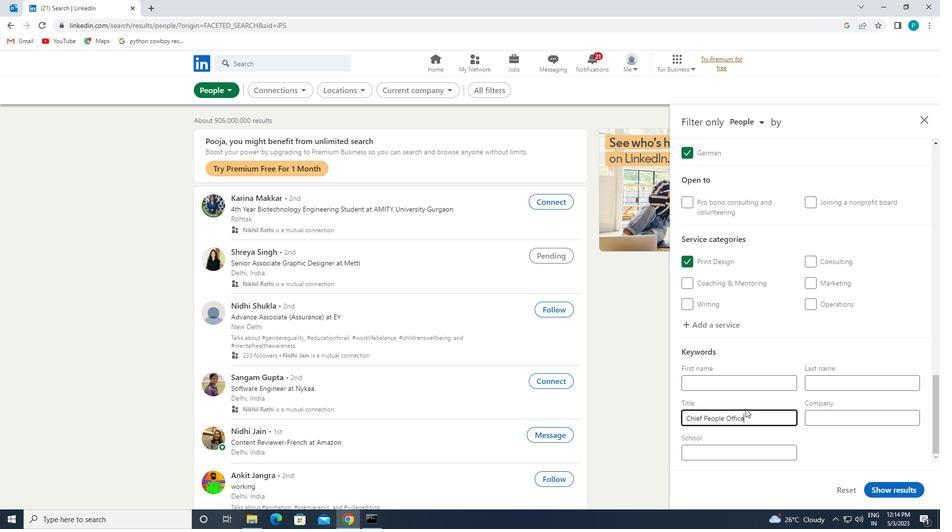 
Action: Mouse moved to (885, 486)
Screenshot: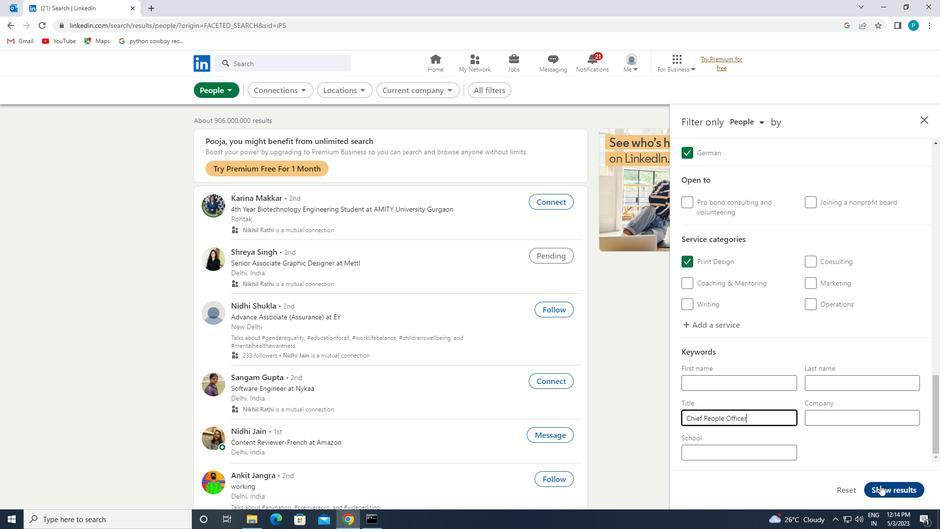 
Action: Mouse pressed left at (885, 486)
Screenshot: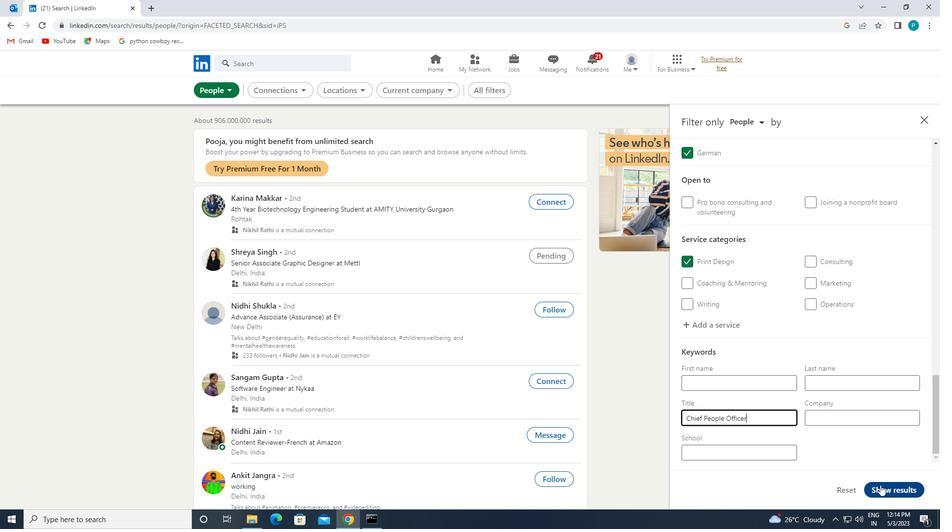 
